 Task: Send an email with the signature Isla Howard with the subject Request for feedback on a community service project and the message I would like to request a meeting to discuss the project specifications. from softage.2@softage.net to softage.6@softage.net with an attached image file Google_Map_screenshot.jpg and move the email from Sent Items to the folder Halloween costumes
Action: Mouse pressed left at (644, 454)
Screenshot: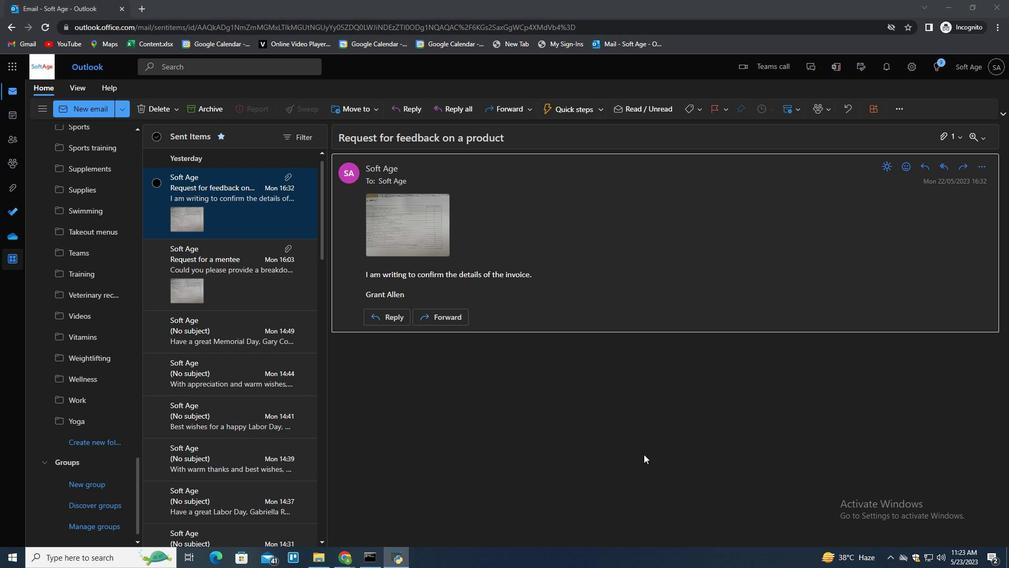 
Action: Key pressed n
Screenshot: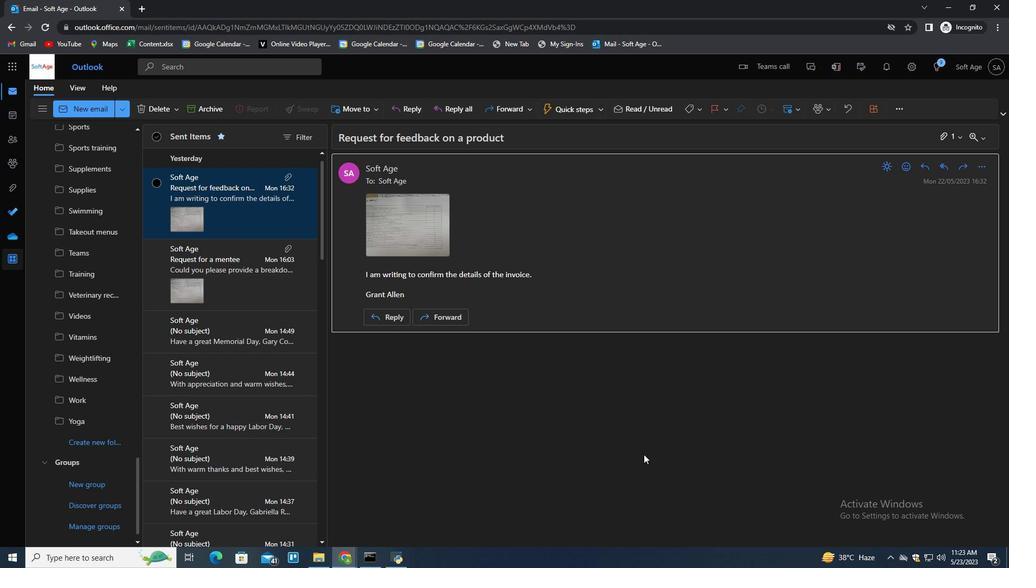 
Action: Mouse moved to (707, 110)
Screenshot: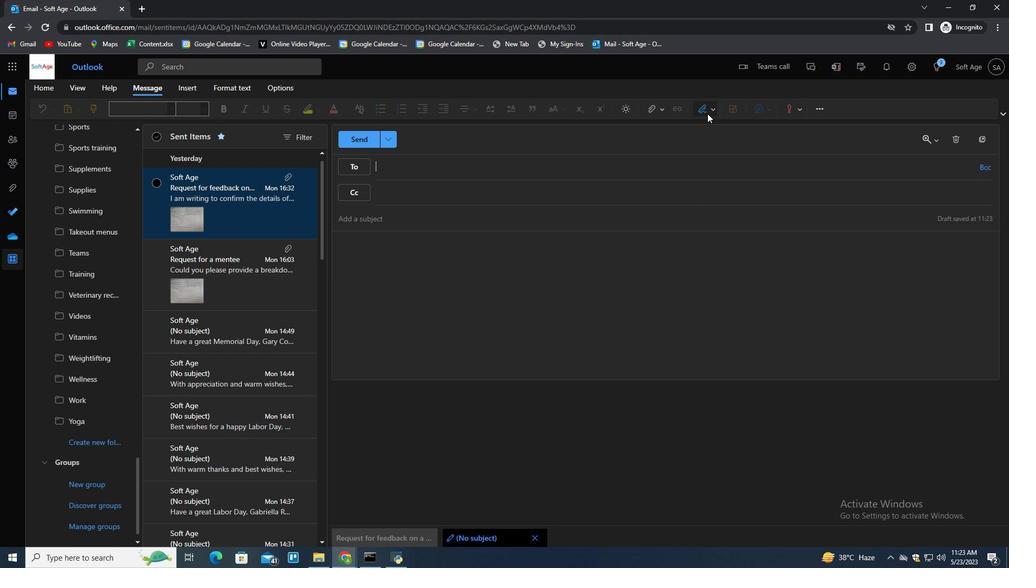 
Action: Mouse pressed left at (707, 110)
Screenshot: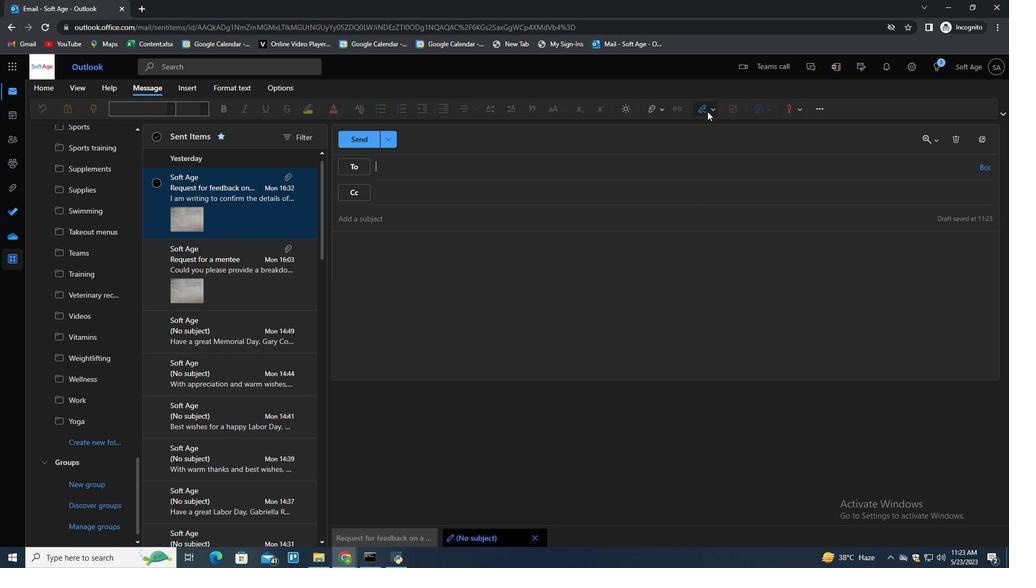 
Action: Mouse moved to (696, 146)
Screenshot: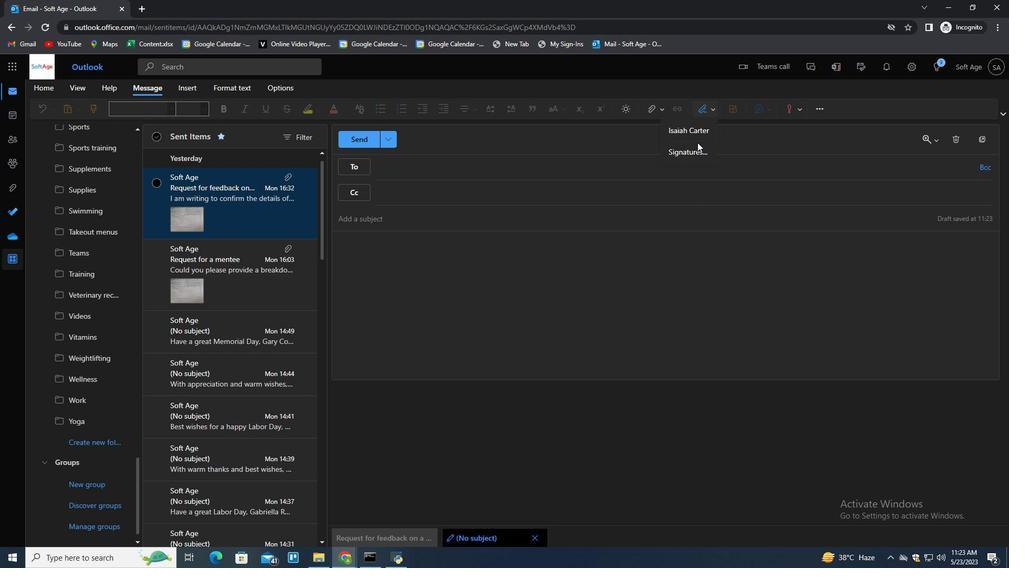 
Action: Mouse pressed left at (696, 146)
Screenshot: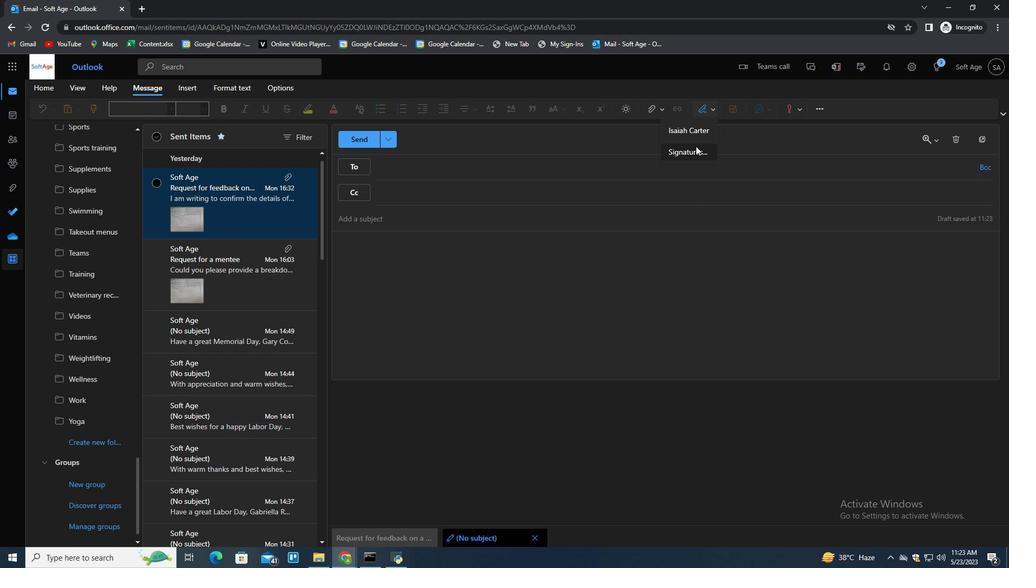 
Action: Mouse moved to (725, 188)
Screenshot: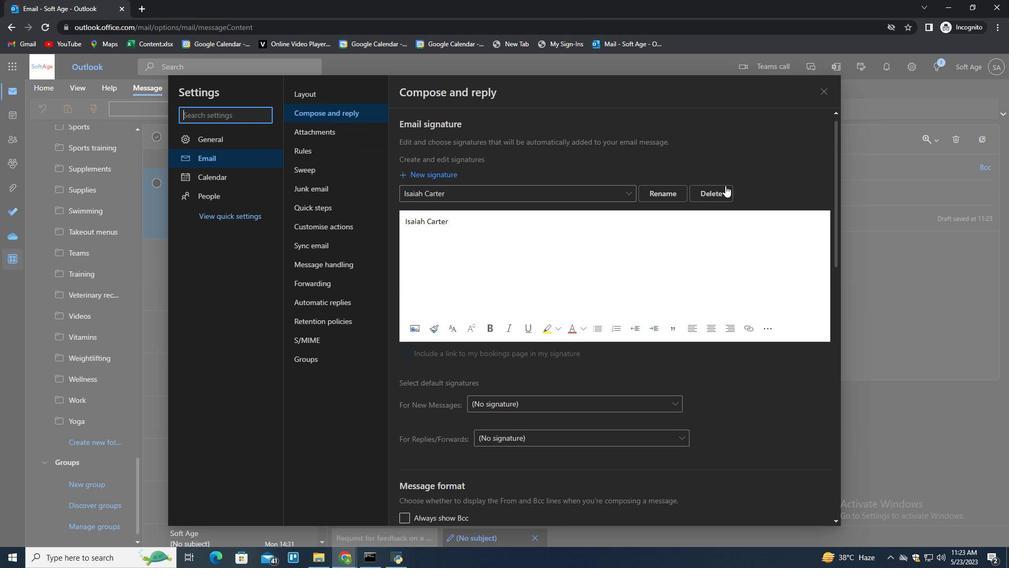 
Action: Mouse pressed left at (725, 188)
Screenshot: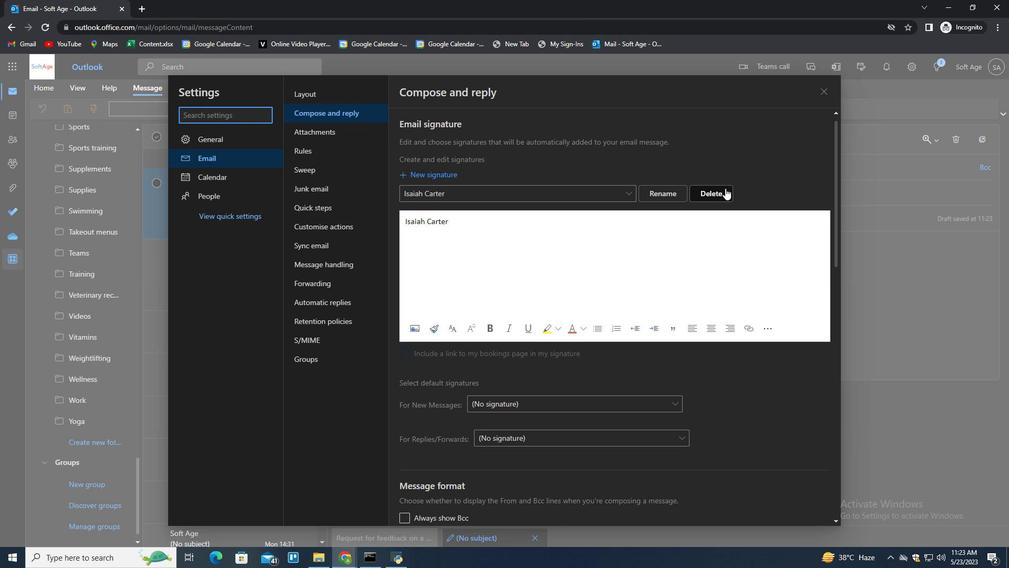 
Action: Mouse pressed left at (725, 188)
Screenshot: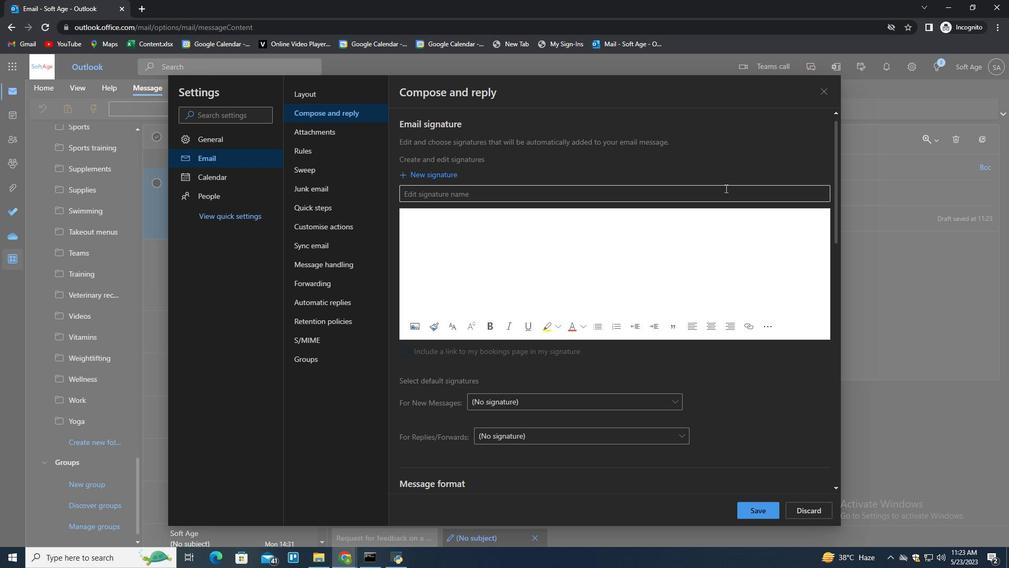 
Action: Key pressed <Key.shift>Isla<Key.space><Key.shift>Howard<Key.tab><Key.shift><Key.shift><Key.shift><Key.shift><Key.shift><Key.shift><Key.shift><Key.shift><Key.shift><Key.shift><Key.shift><Key.shift><Key.shift><Key.shift><Key.shift><Key.shift>Isal<Key.space><Key.backspace><Key.backspace><Key.backspace>la<Key.space><Key.shift>Howard
Screenshot: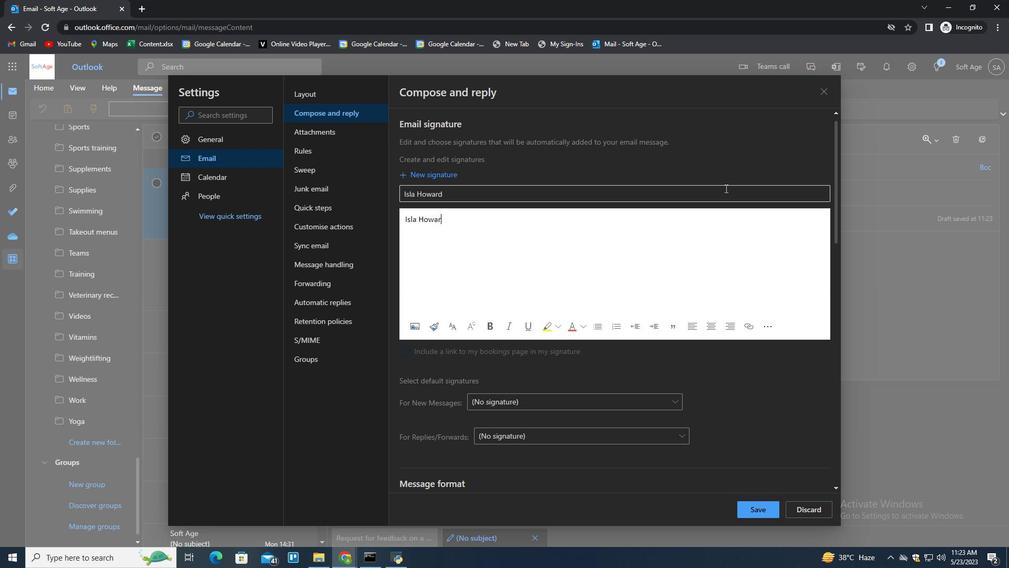 
Action: Mouse moved to (753, 508)
Screenshot: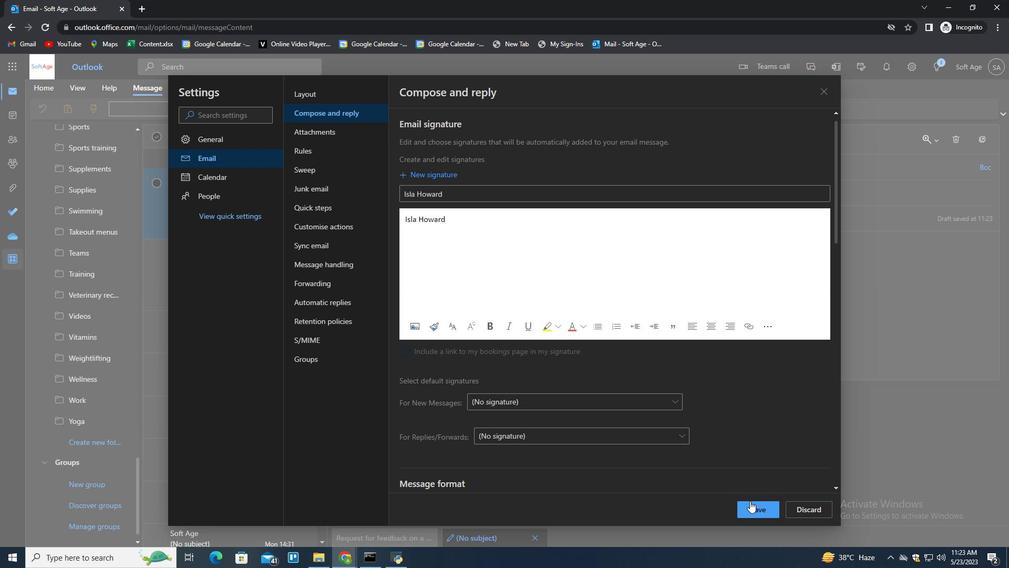 
Action: Mouse pressed left at (753, 508)
Screenshot: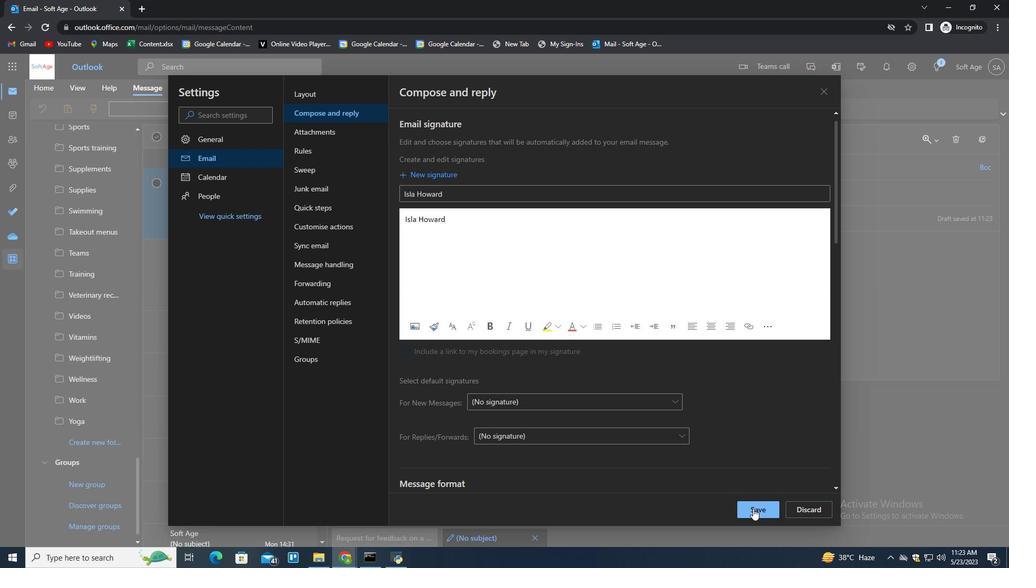 
Action: Mouse moved to (917, 291)
Screenshot: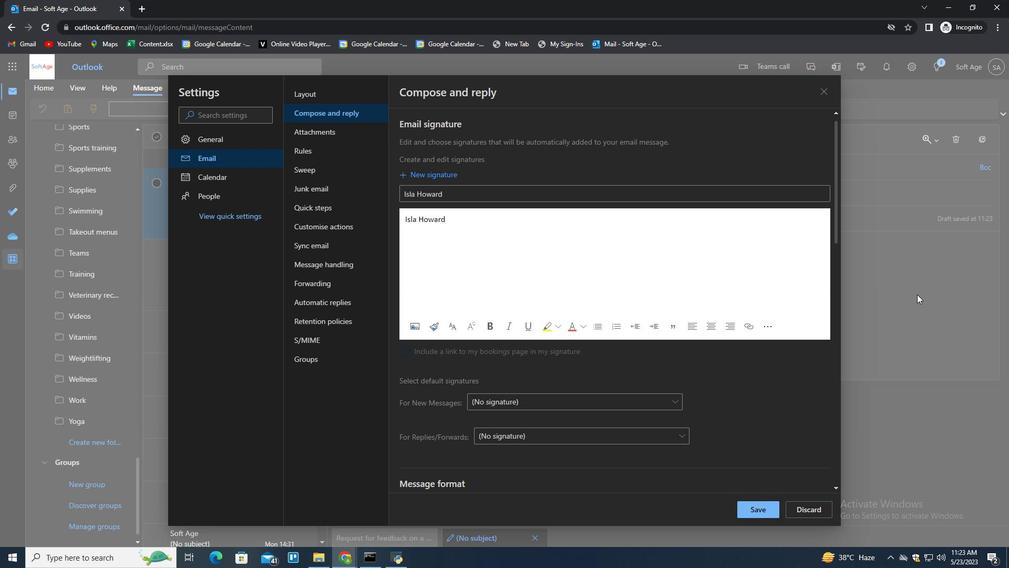 
Action: Mouse pressed left at (917, 291)
Screenshot: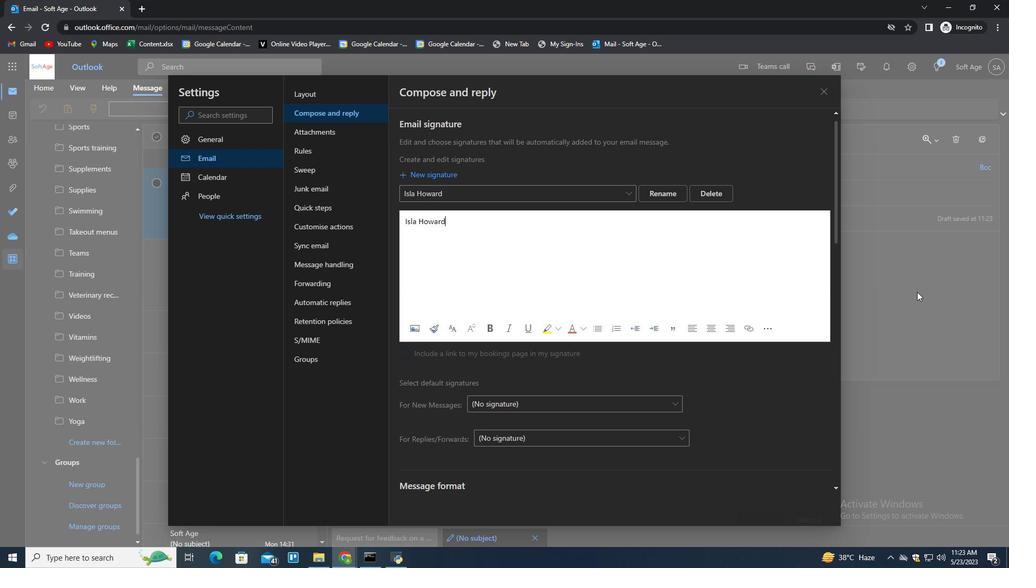 
Action: Mouse moved to (710, 110)
Screenshot: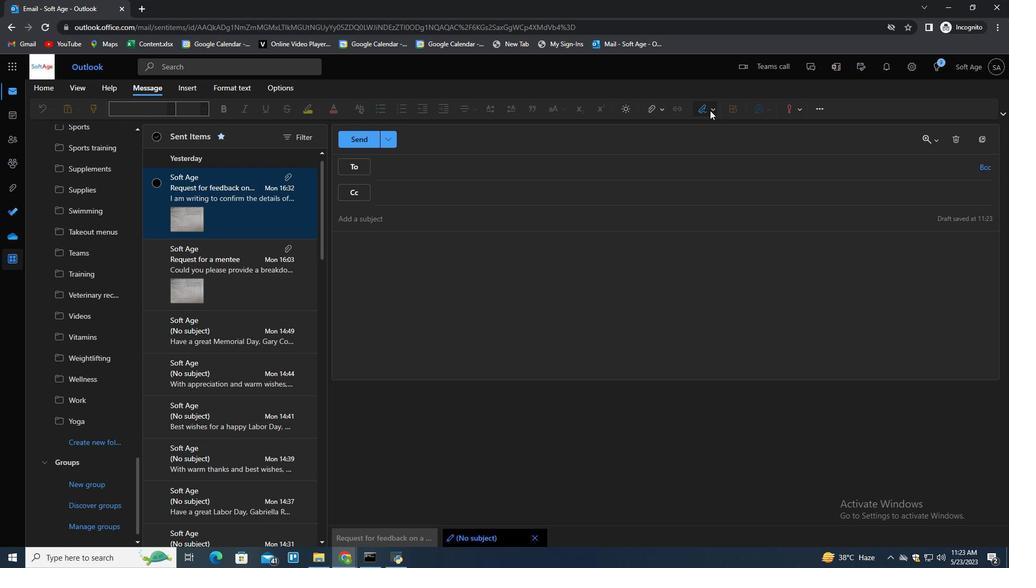 
Action: Mouse pressed left at (710, 110)
Screenshot: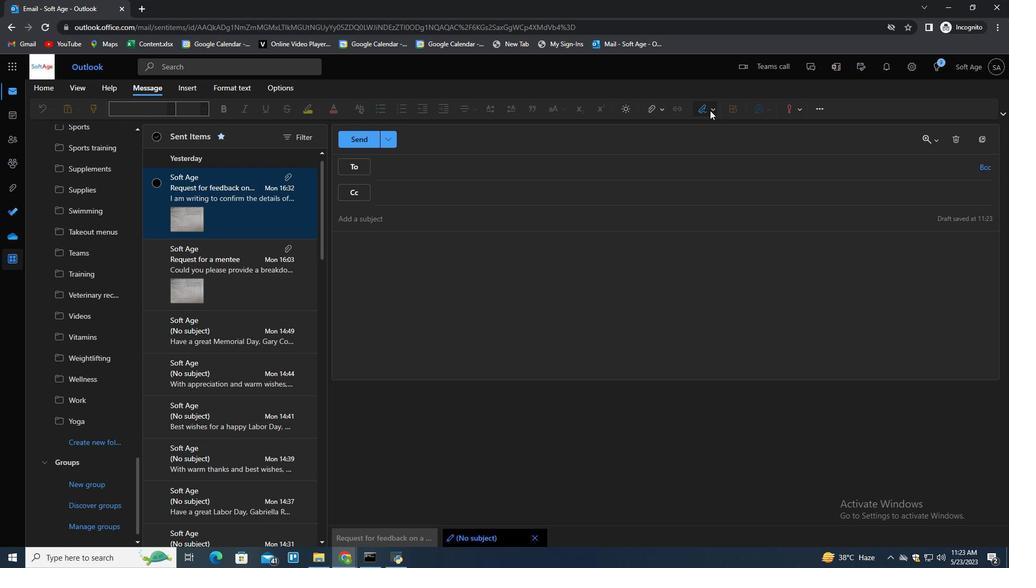 
Action: Mouse moved to (705, 133)
Screenshot: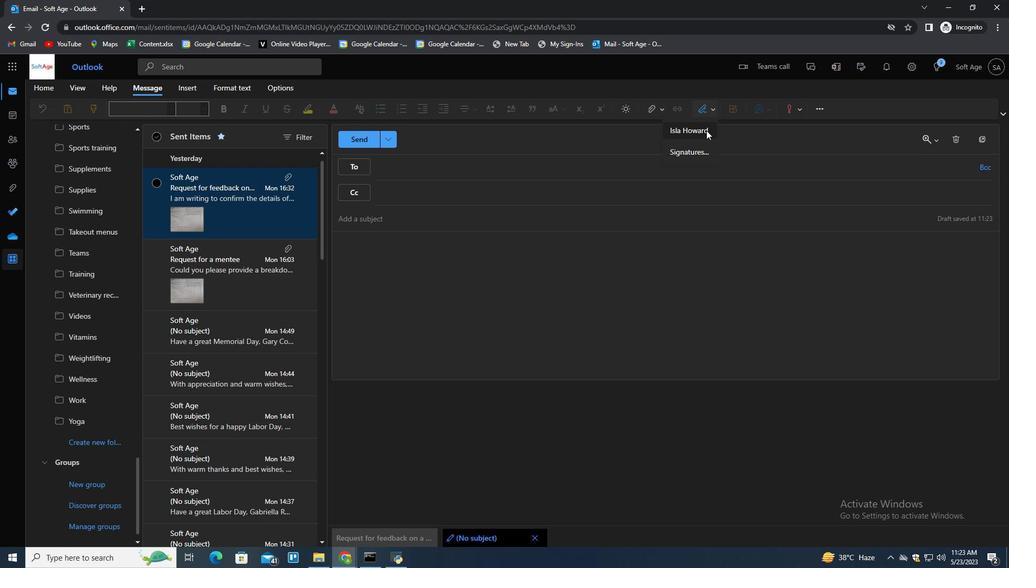 
Action: Mouse pressed left at (705, 133)
Screenshot: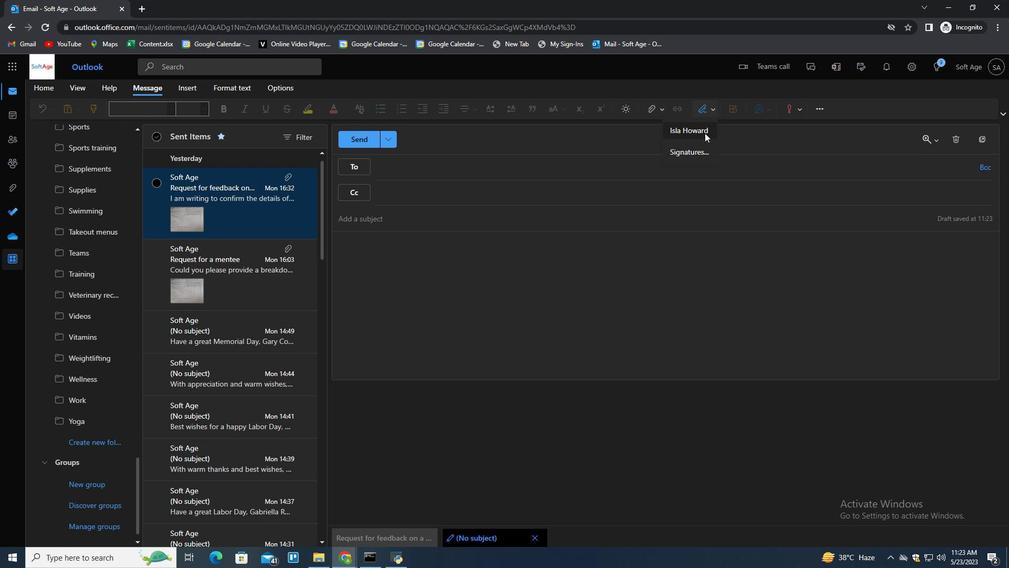 
Action: Mouse moved to (461, 211)
Screenshot: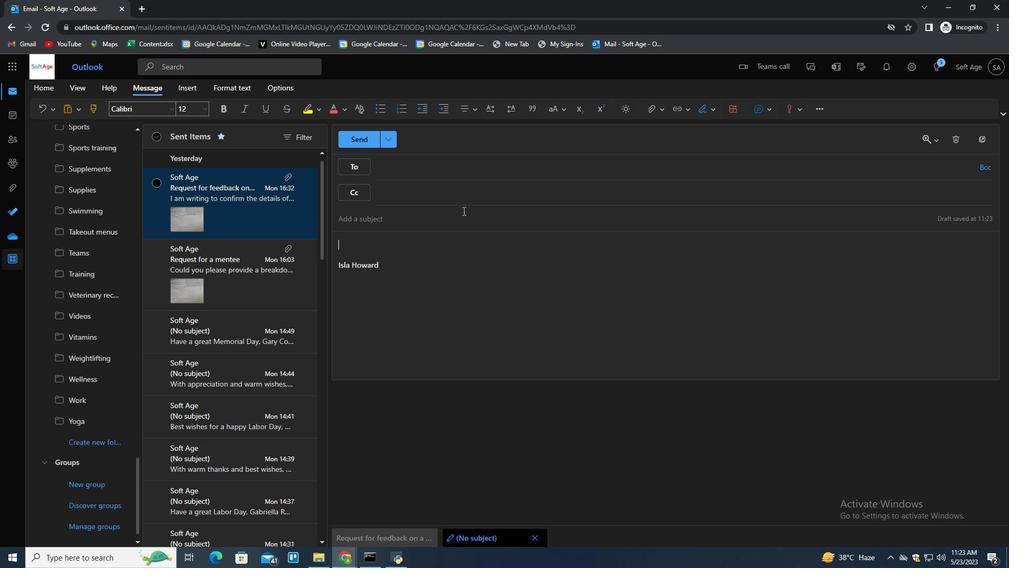 
Action: Mouse pressed left at (461, 211)
Screenshot: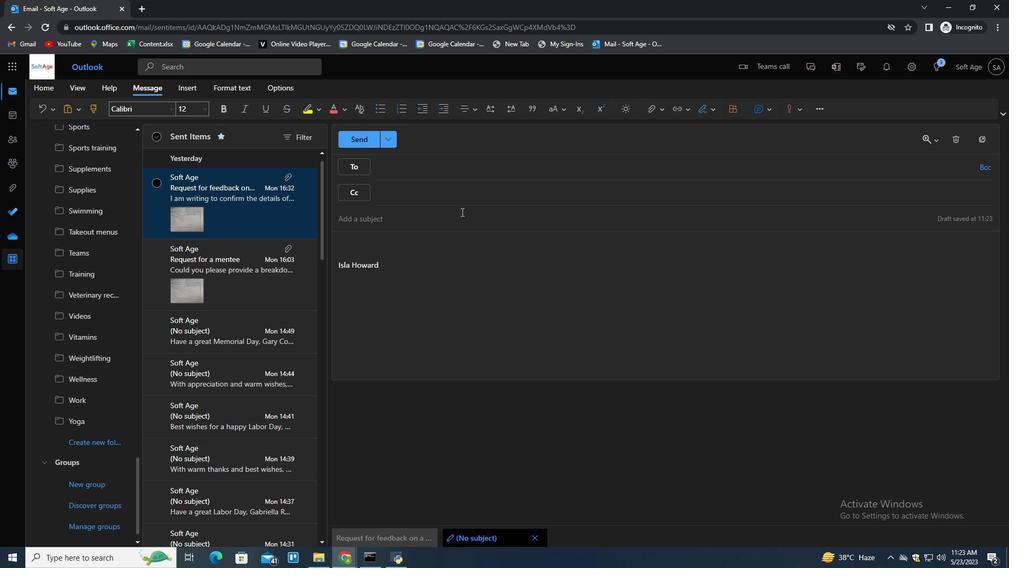 
Action: Key pressed <Key.shift>R
Screenshot: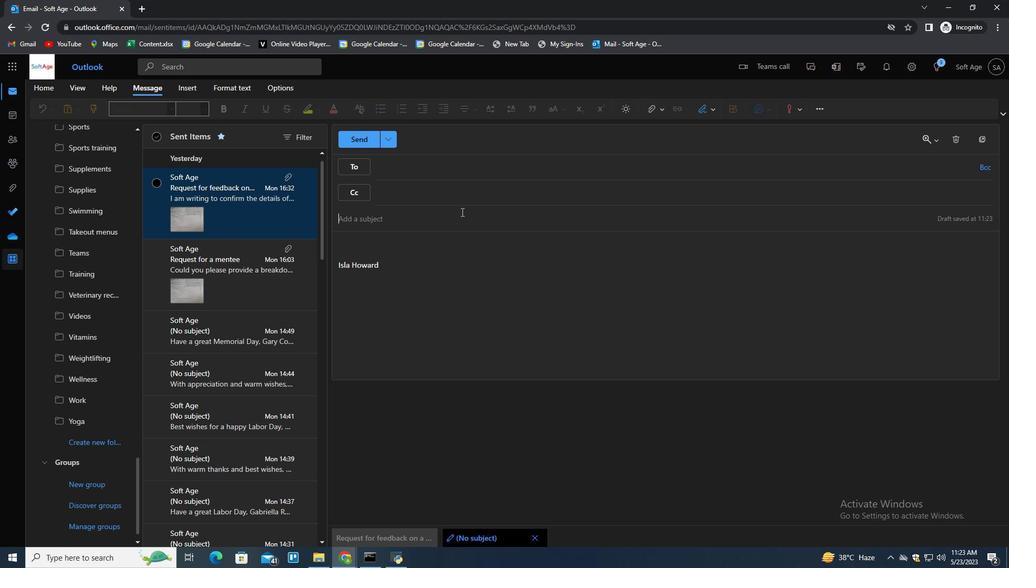 
Action: Mouse moved to (461, 211)
Screenshot: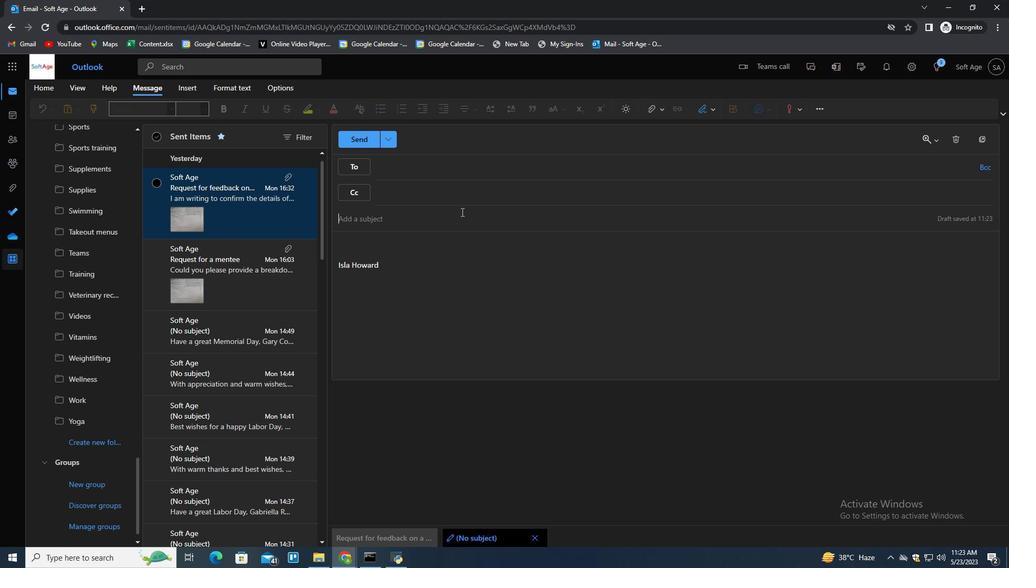 
Action: Key pressed eq
Screenshot: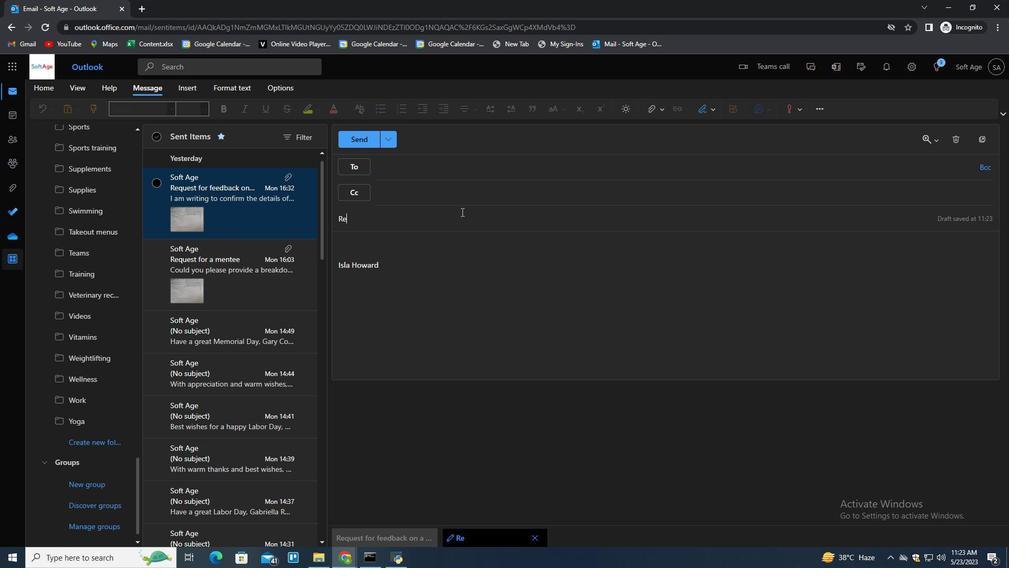 
Action: Mouse moved to (461, 211)
Screenshot: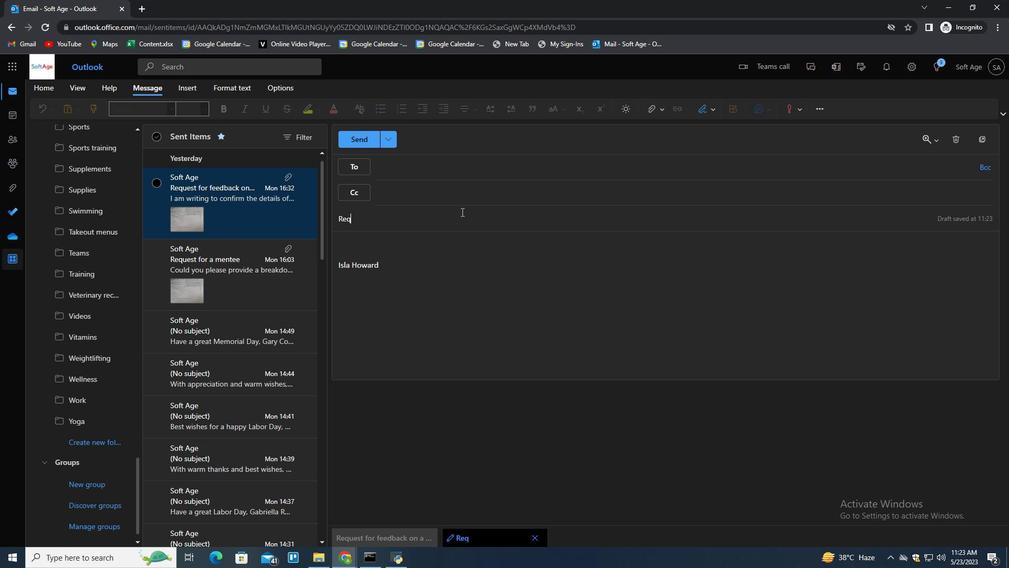 
Action: Key pressed uest<Key.space>for<Key.space>feedback<Key.space>on<Key.space>a<Key.space>comu<Key.backspace>munity<Key.space>ser<Key.backspace>rvice<Key.space>project<Key.tab><Key.shift>T<Key.backspace><Key.shift><Key.shift><Key.shift>I<Key.space>would<Key.space>like<Key.space>to<Key.space>request<Key.space>a<Key.space>meeting<Key.space>ato<Key.backspace><Key.backspace>t<Key.backspace><Key.backspace>to<Key.space>discuss<Key.space>the<Key.space>project<Key.space>specifia<Key.backspace>cations.
Screenshot: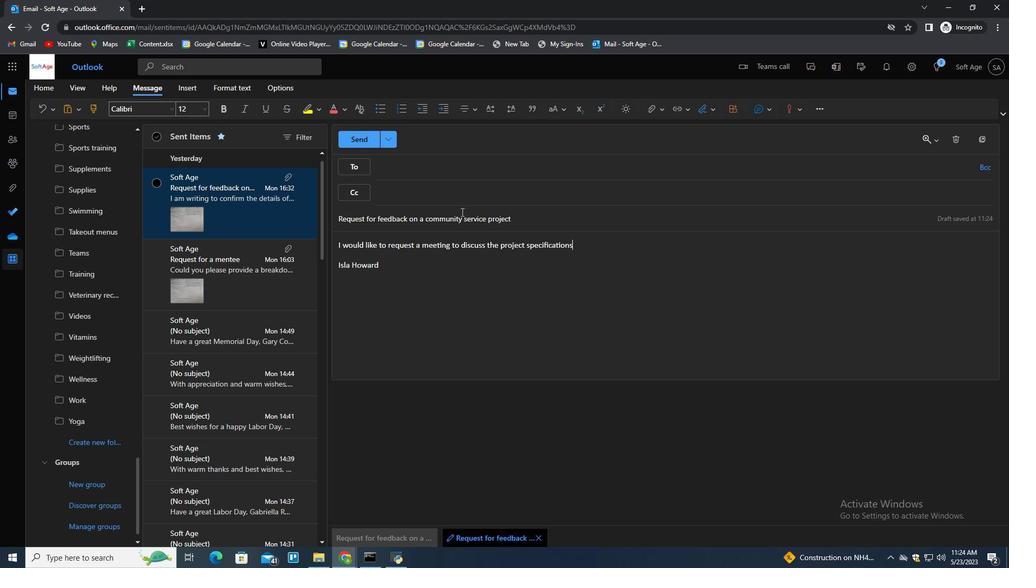 
Action: Mouse moved to (424, 166)
Screenshot: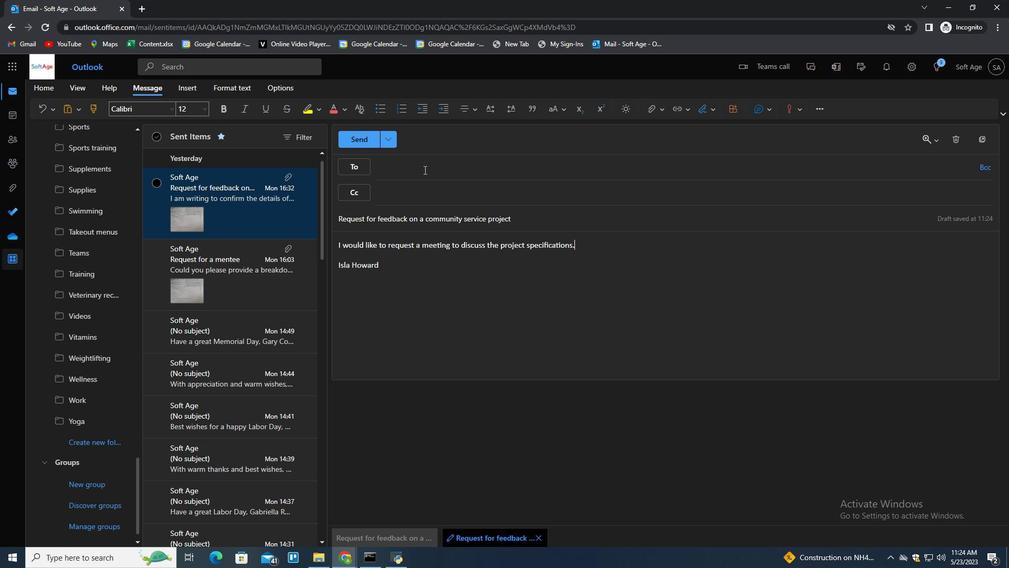 
Action: Mouse pressed left at (424, 166)
Screenshot: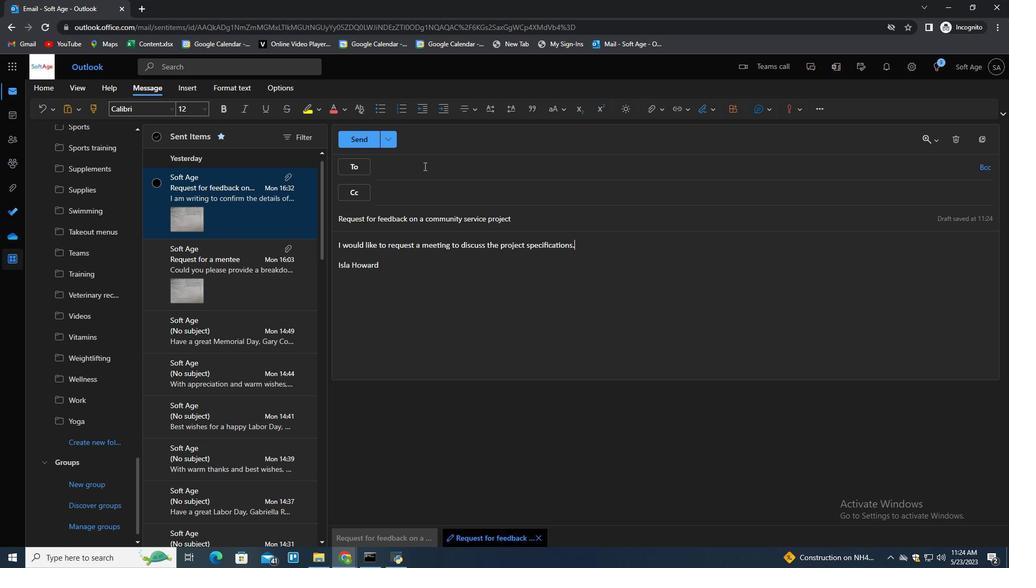 
Action: Key pressed softage.6<Key.shift>@soa<Key.backspace>ftage.mnet<Key.backspace><Key.backspace><Key.backspace><Key.backspace>net<Key.enter>
Screenshot: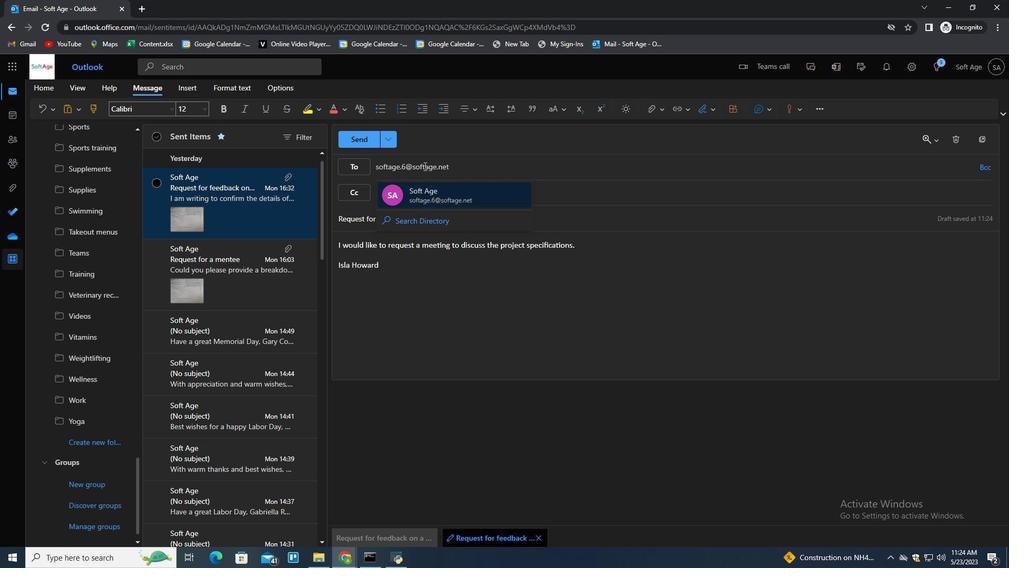 
Action: Mouse moved to (656, 106)
Screenshot: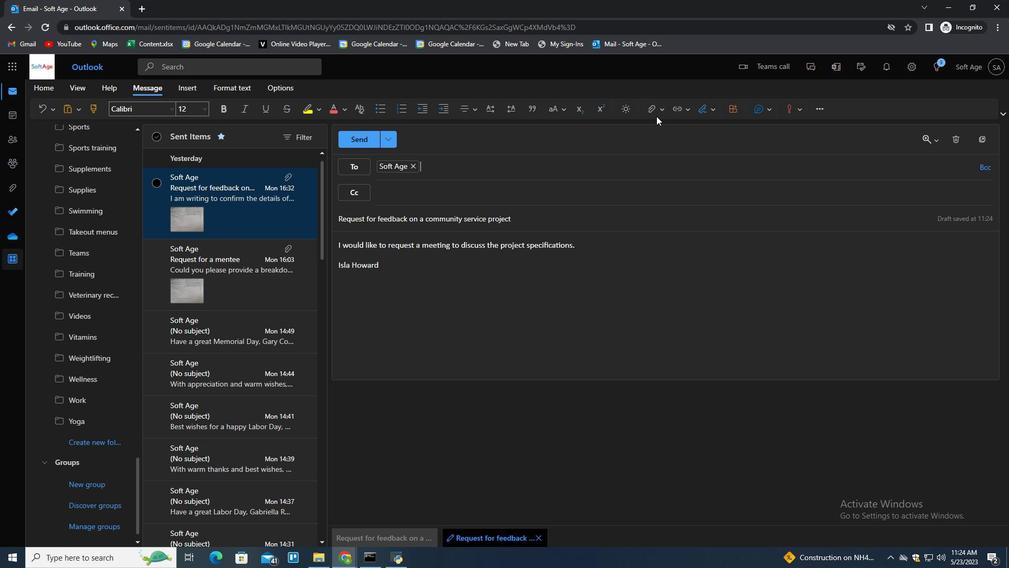 
Action: Mouse pressed left at (656, 106)
Screenshot: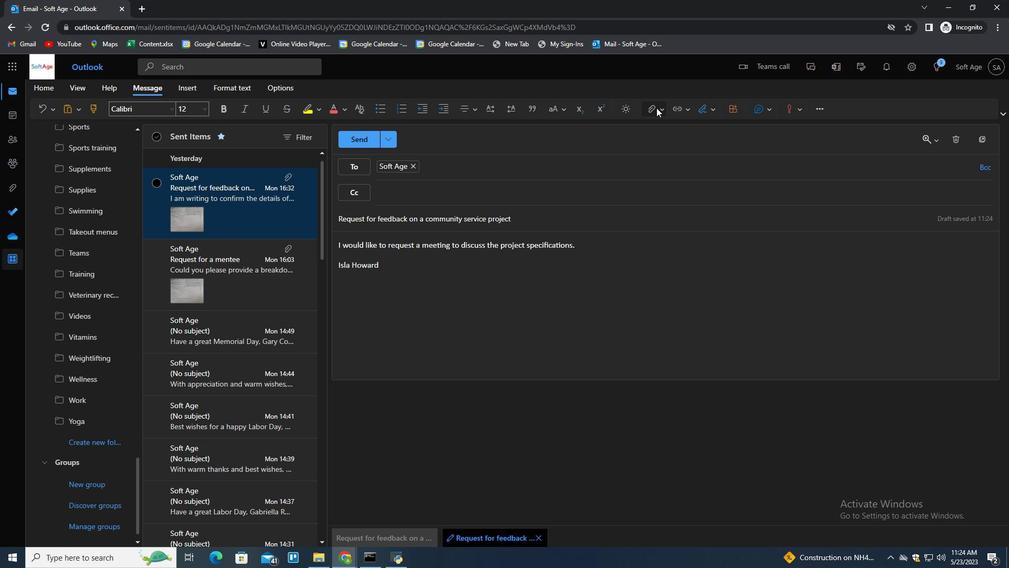 
Action: Mouse moved to (601, 130)
Screenshot: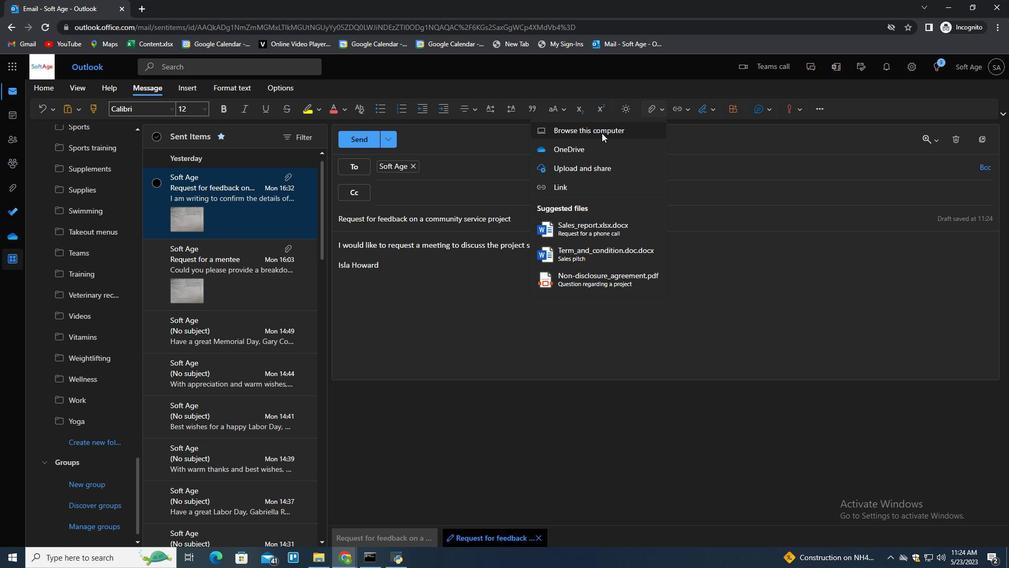 
Action: Mouse pressed left at (601, 130)
Screenshot: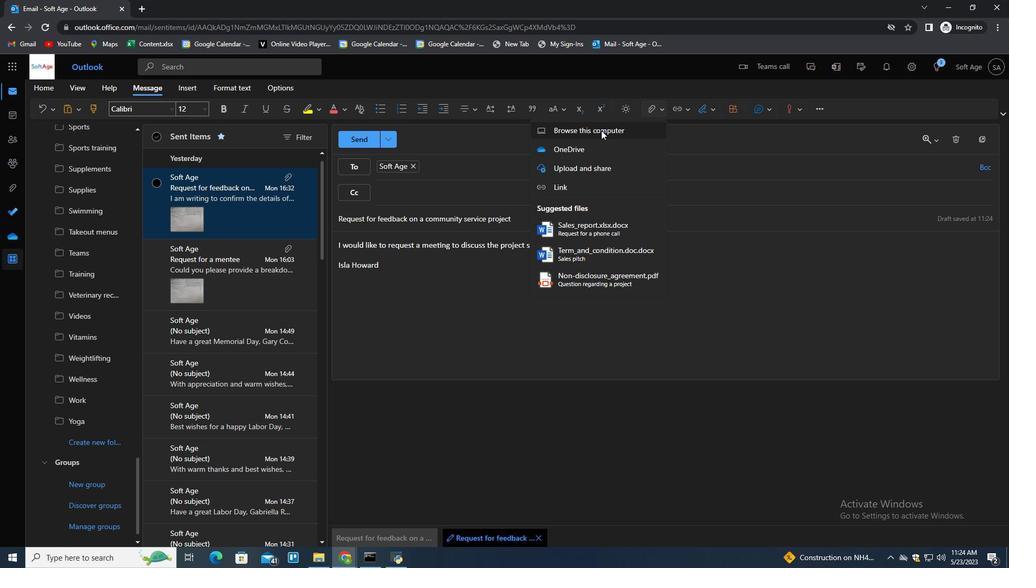 
Action: Mouse moved to (176, 173)
Screenshot: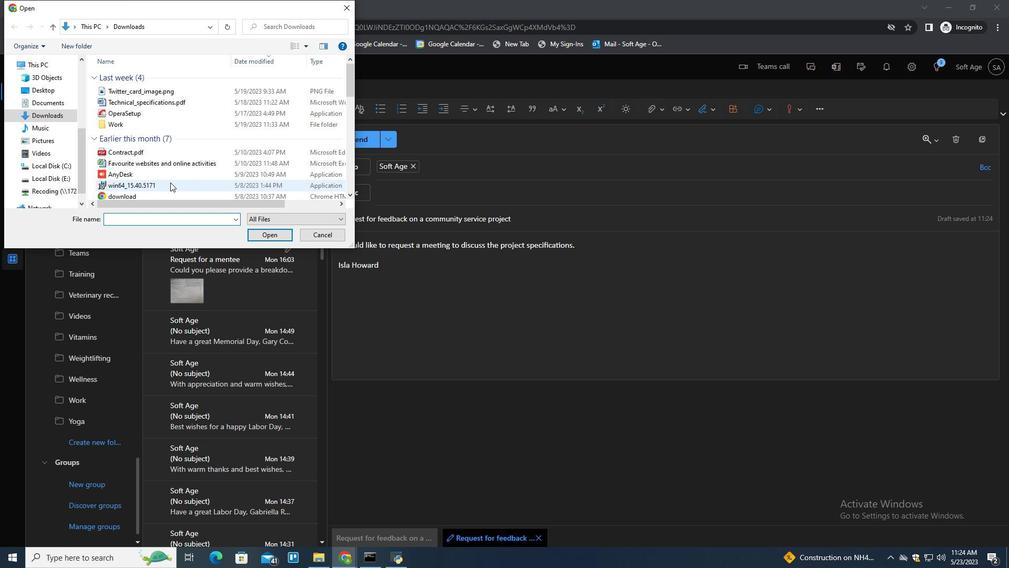 
Action: Mouse scrolled (176, 172) with delta (0, 0)
Screenshot: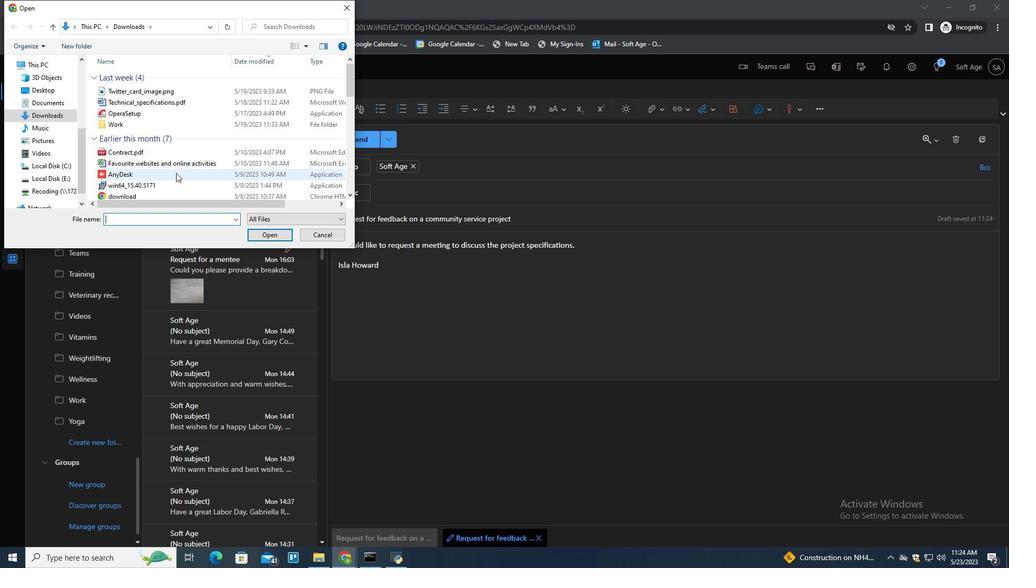 
Action: Mouse scrolled (176, 172) with delta (0, 0)
Screenshot: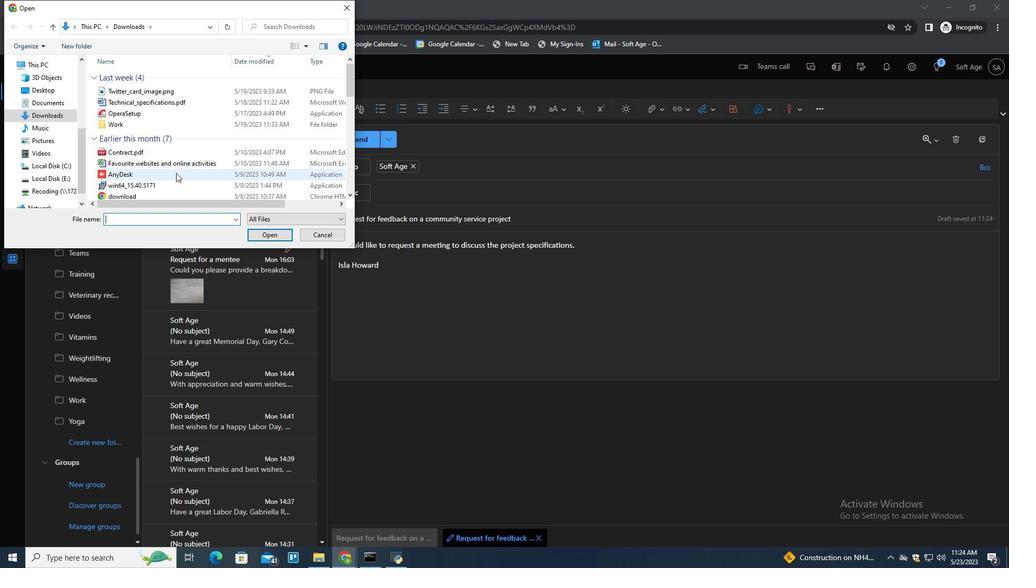 
Action: Mouse scrolled (176, 172) with delta (0, 0)
Screenshot: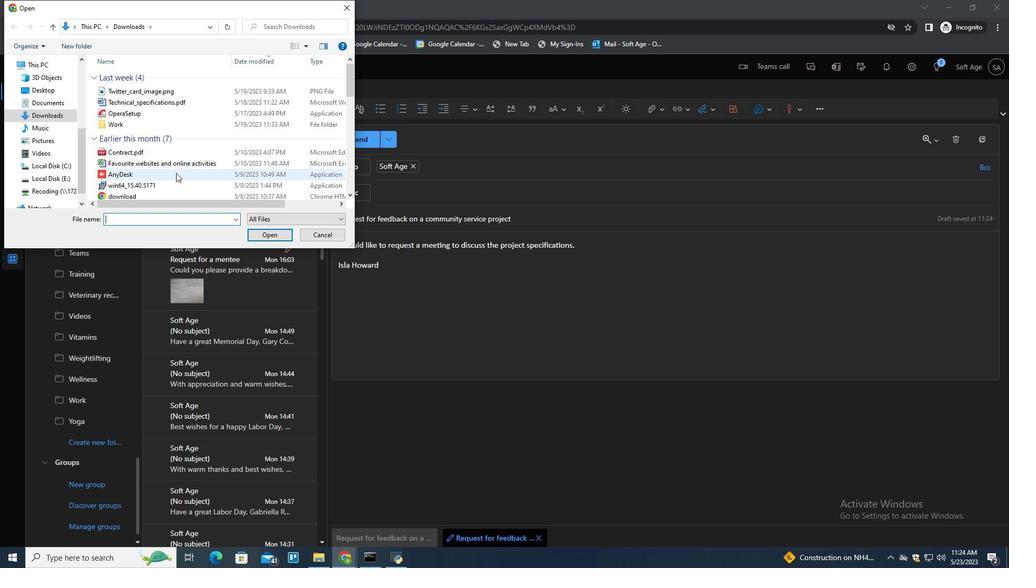 
Action: Mouse scrolled (176, 172) with delta (0, 0)
Screenshot: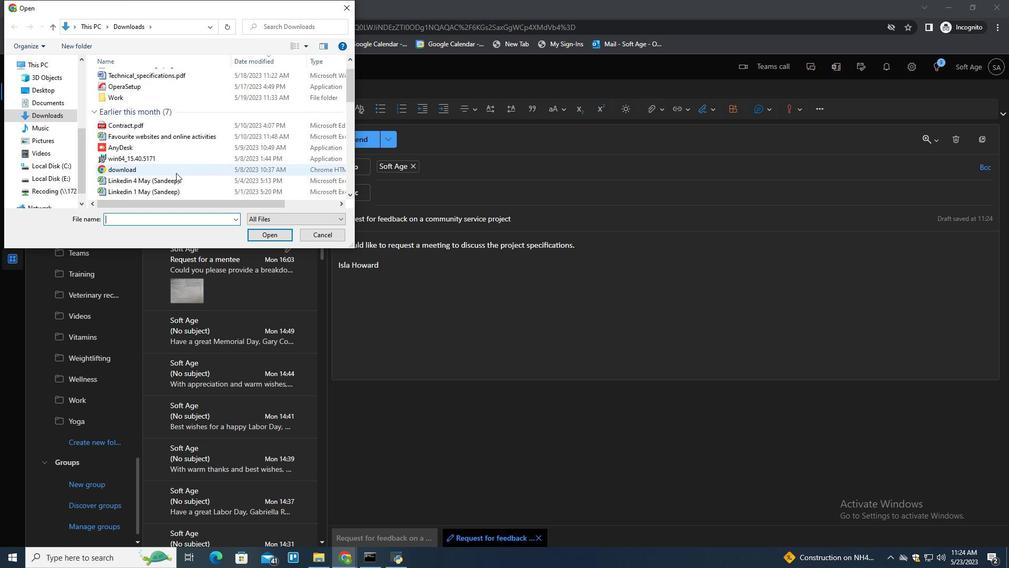 
Action: Mouse scrolled (176, 172) with delta (0, 0)
Screenshot: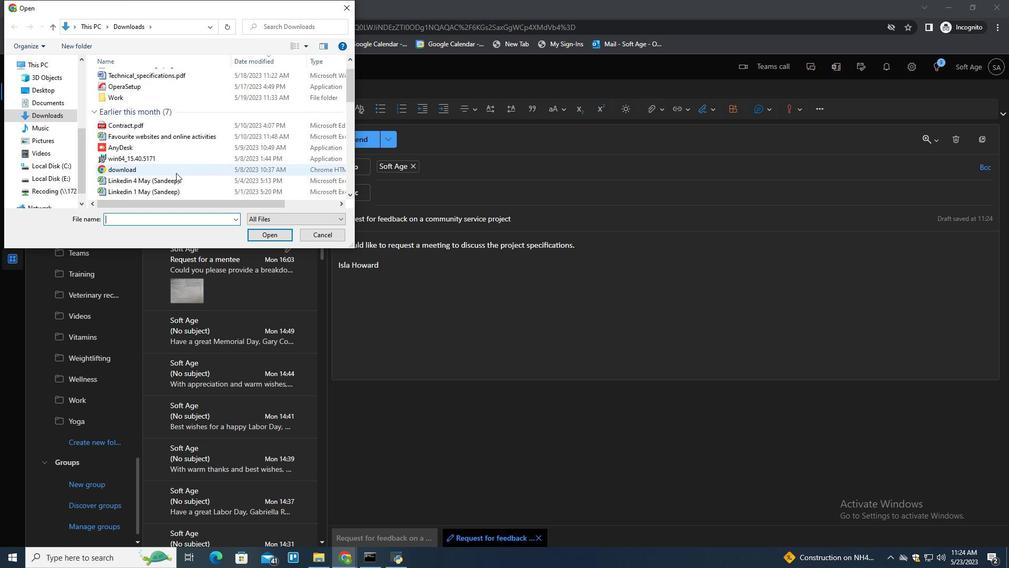 
Action: Mouse scrolled (176, 172) with delta (0, 0)
Screenshot: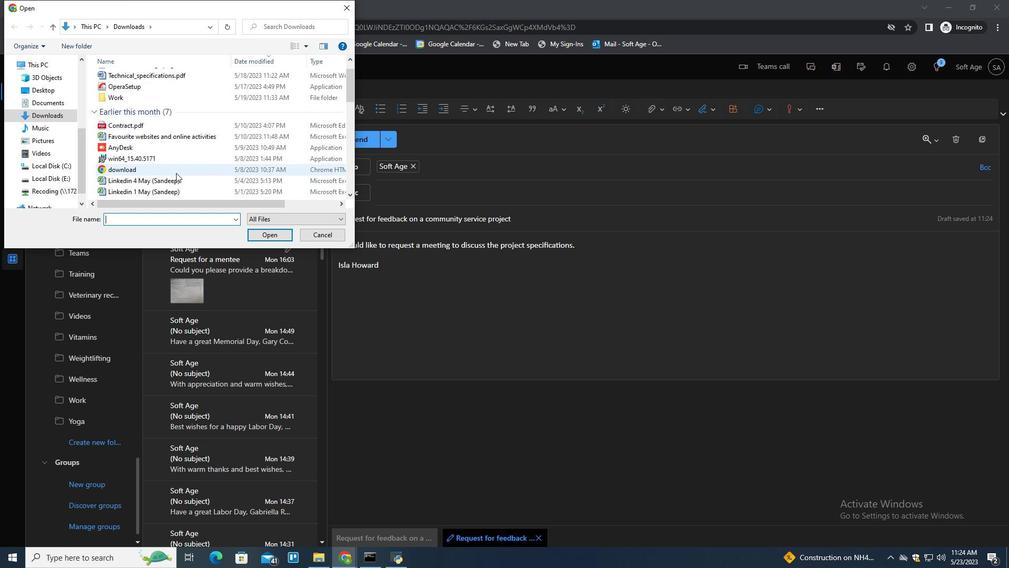
Action: Mouse scrolled (176, 172) with delta (0, 0)
Screenshot: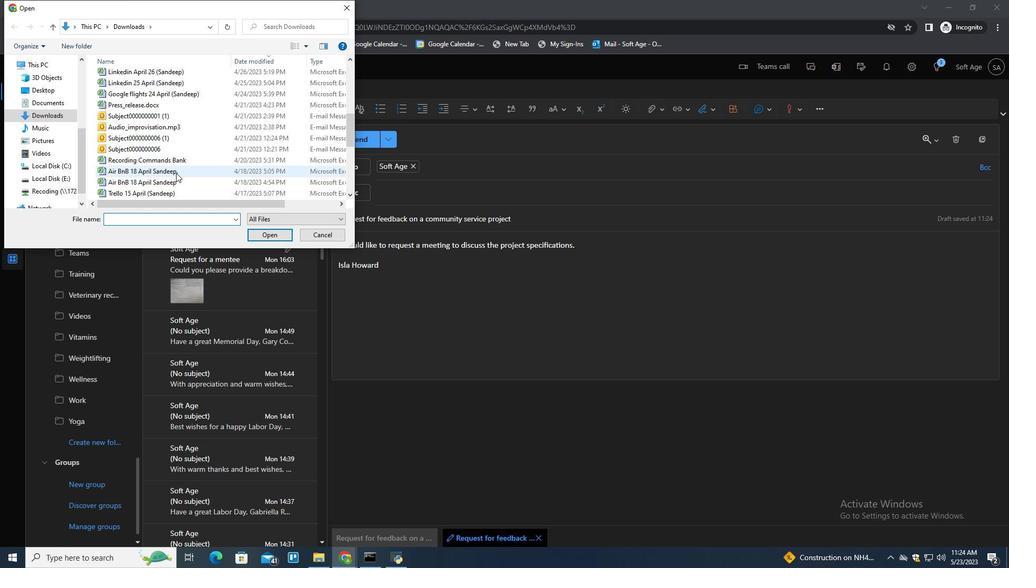 
Action: Mouse scrolled (176, 172) with delta (0, 0)
Screenshot: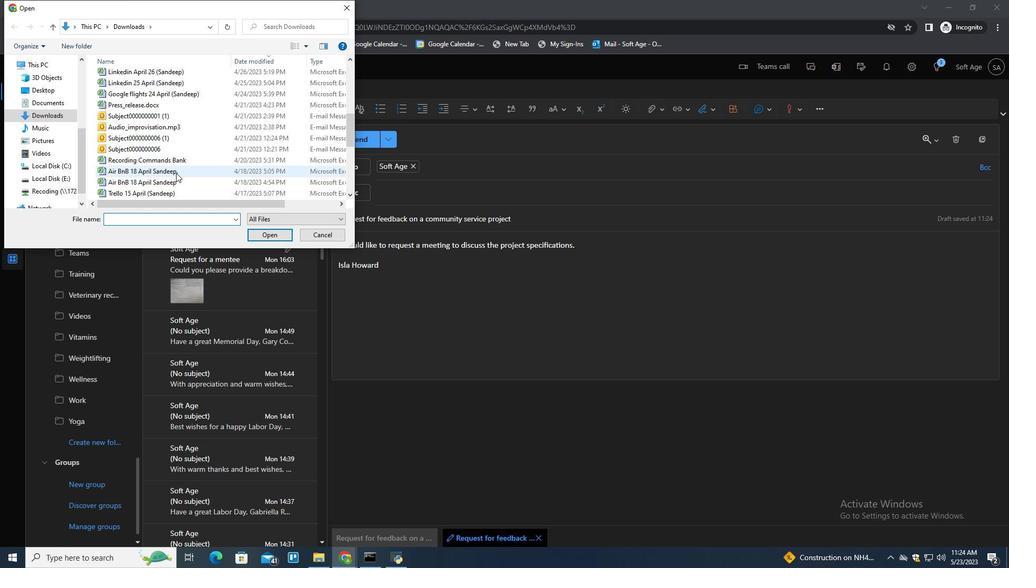 
Action: Mouse scrolled (176, 172) with delta (0, 0)
Screenshot: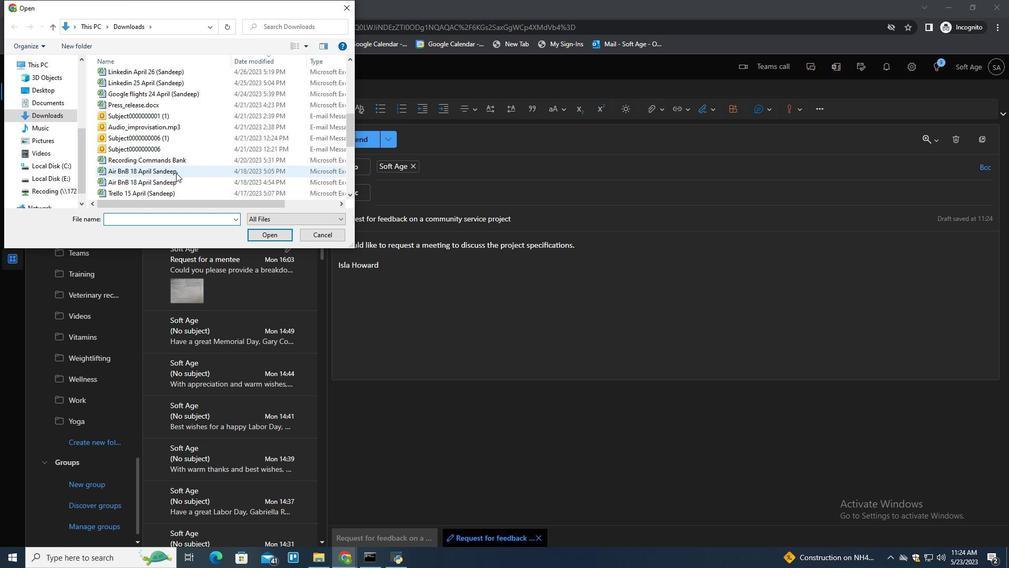 
Action: Mouse scrolled (176, 172) with delta (0, 0)
Screenshot: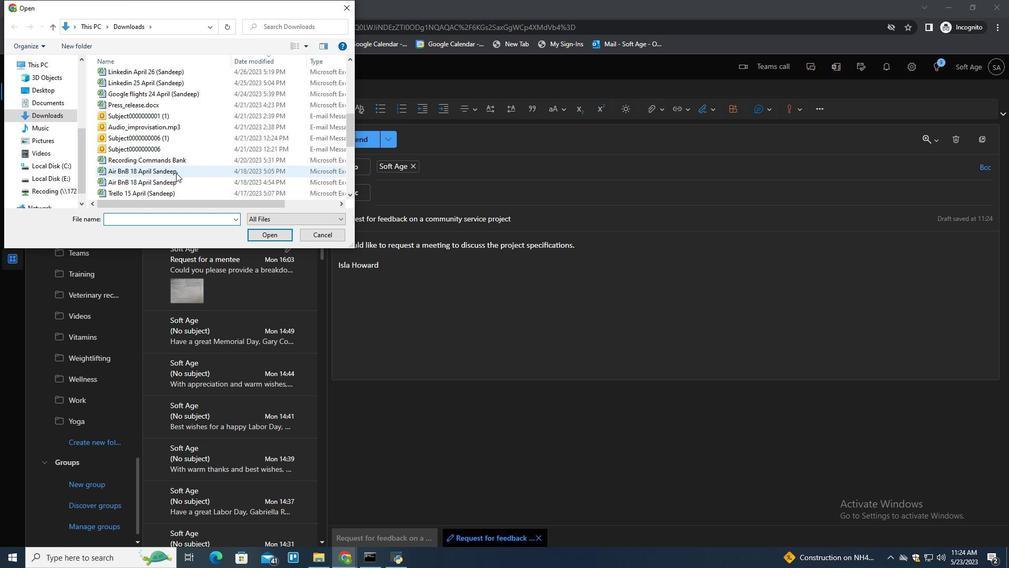 
Action: Mouse scrolled (176, 172) with delta (0, 0)
Screenshot: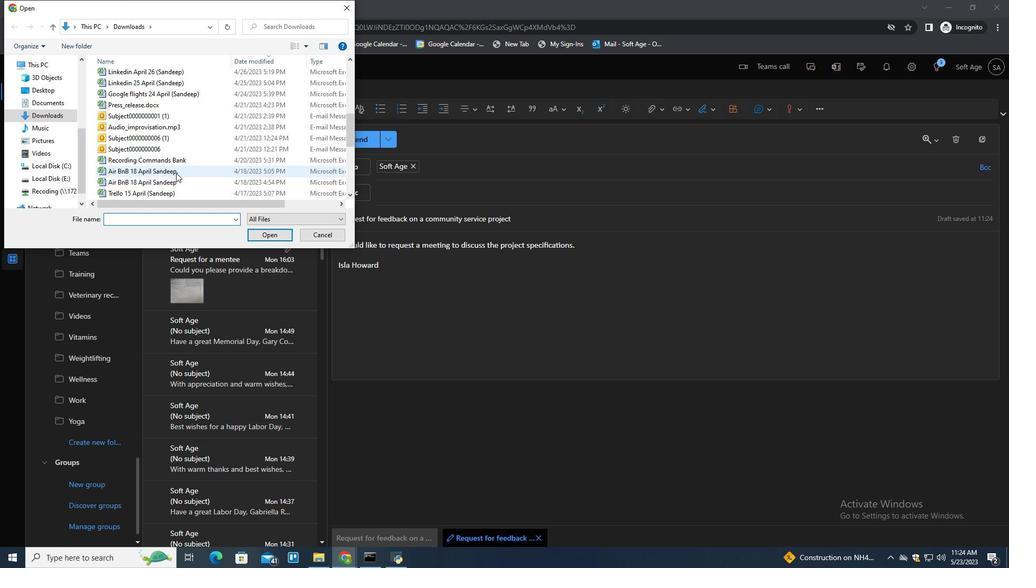 
Action: Mouse scrolled (176, 172) with delta (0, 0)
Screenshot: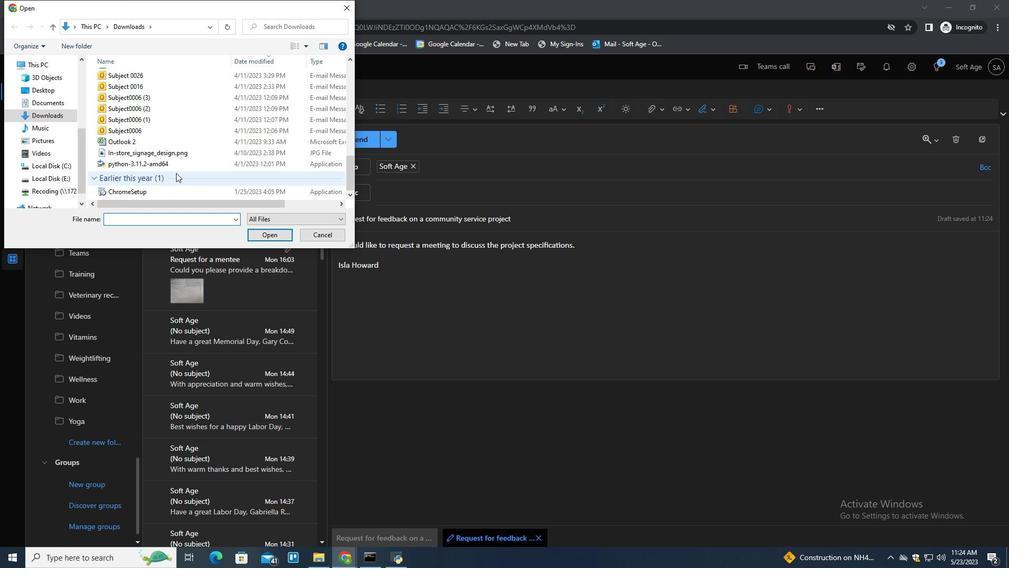 
Action: Mouse scrolled (176, 172) with delta (0, 0)
Screenshot: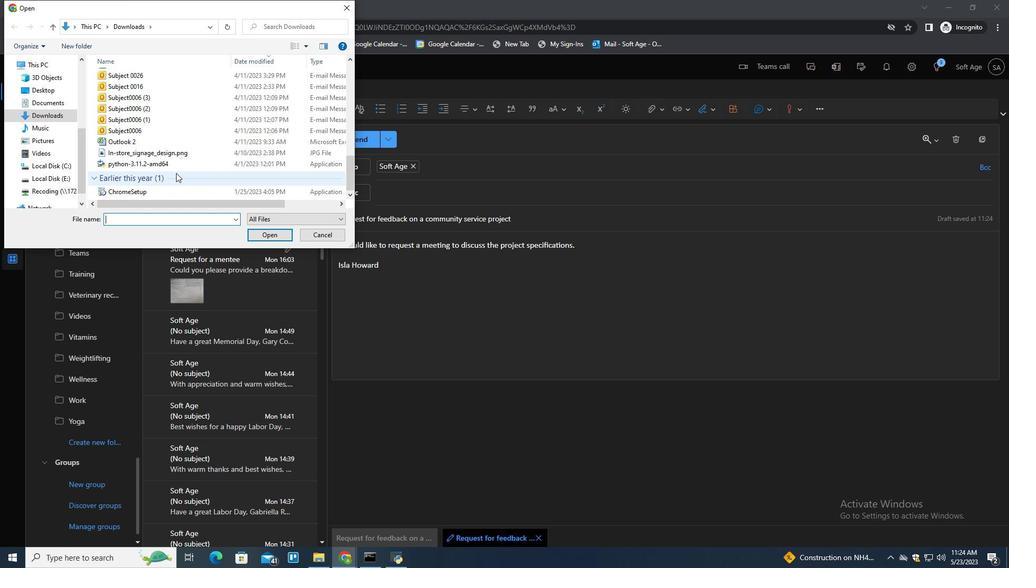 
Action: Mouse scrolled (176, 172) with delta (0, 0)
Screenshot: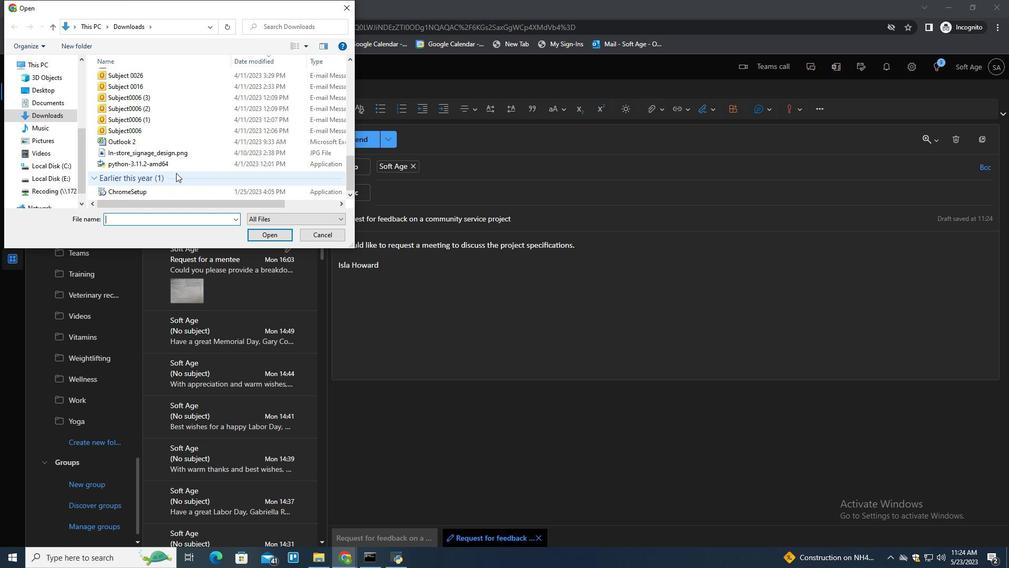 
Action: Mouse scrolled (176, 172) with delta (0, 0)
Screenshot: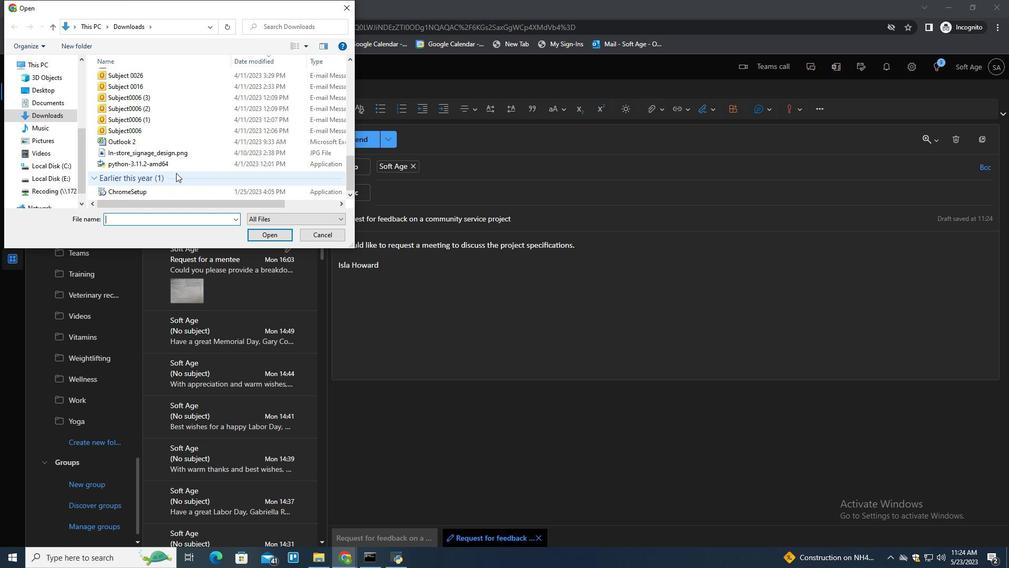 
Action: Mouse scrolled (176, 172) with delta (0, 0)
Screenshot: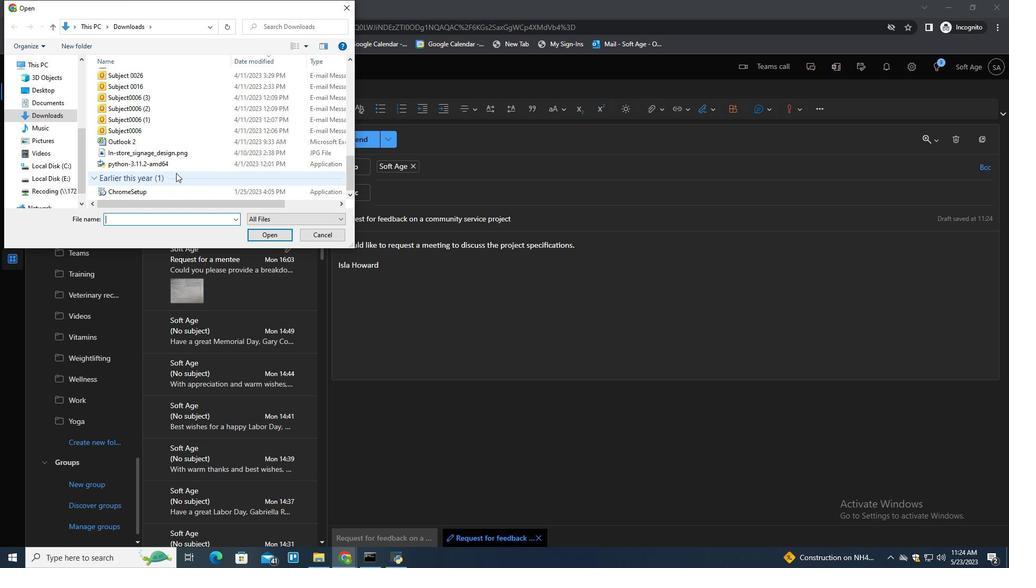 
Action: Mouse moved to (199, 152)
Screenshot: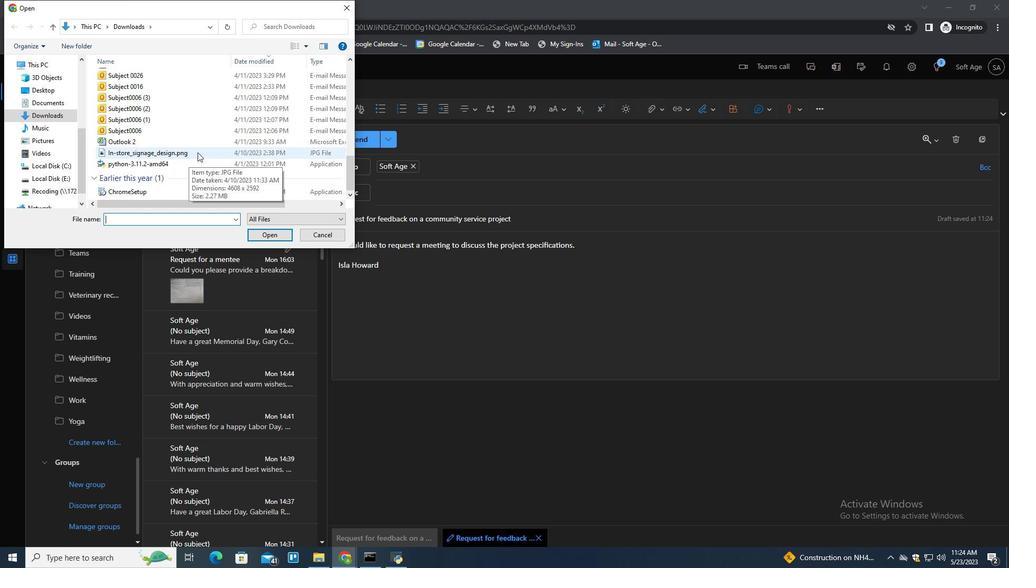
Action: Mouse pressed left at (199, 152)
Screenshot: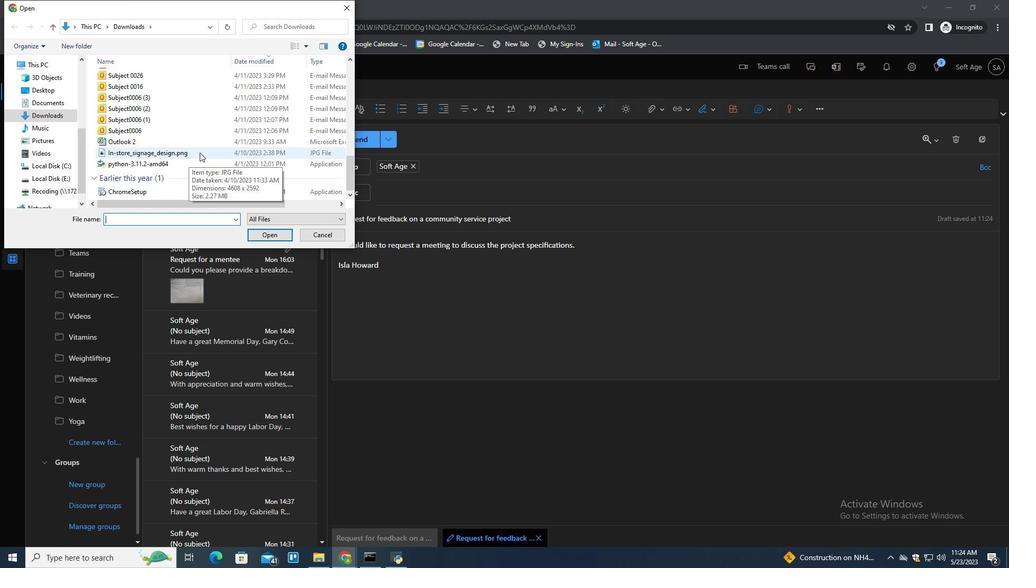 
Action: Key pressed <Key.f2><Key.shift>Google<Key.shift>+_<Key.backspace><Key.backspace><Key.shift>_<Key.shift>Map<Key.shift>_screenshot.jpg
Screenshot: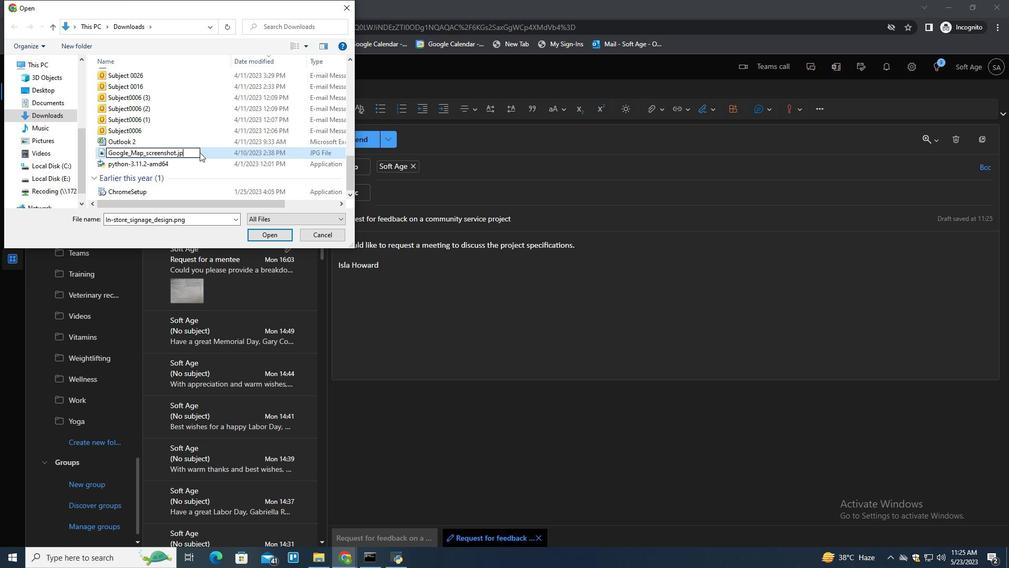 
Action: Mouse moved to (216, 151)
Screenshot: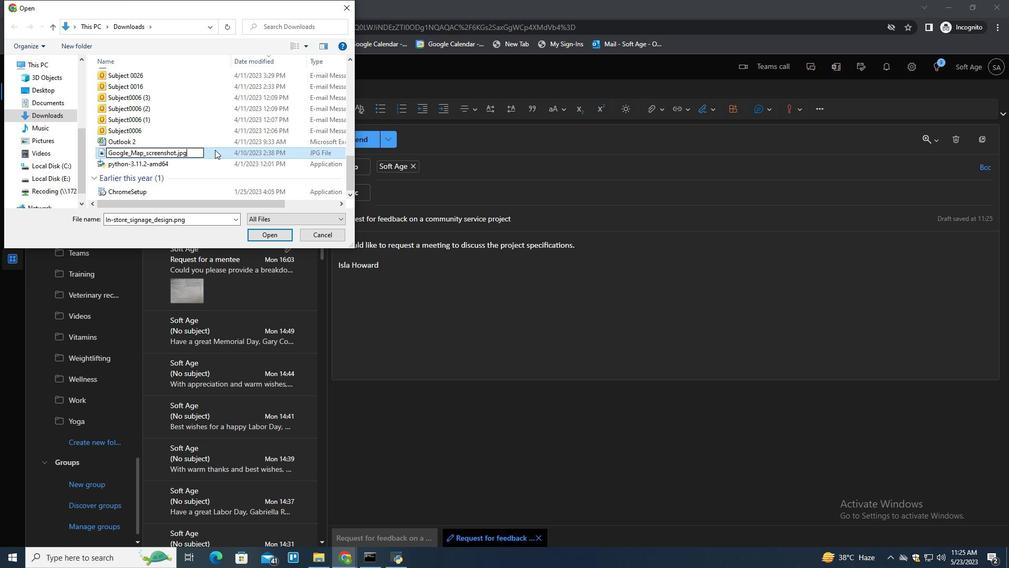 
Action: Mouse pressed left at (216, 151)
Screenshot: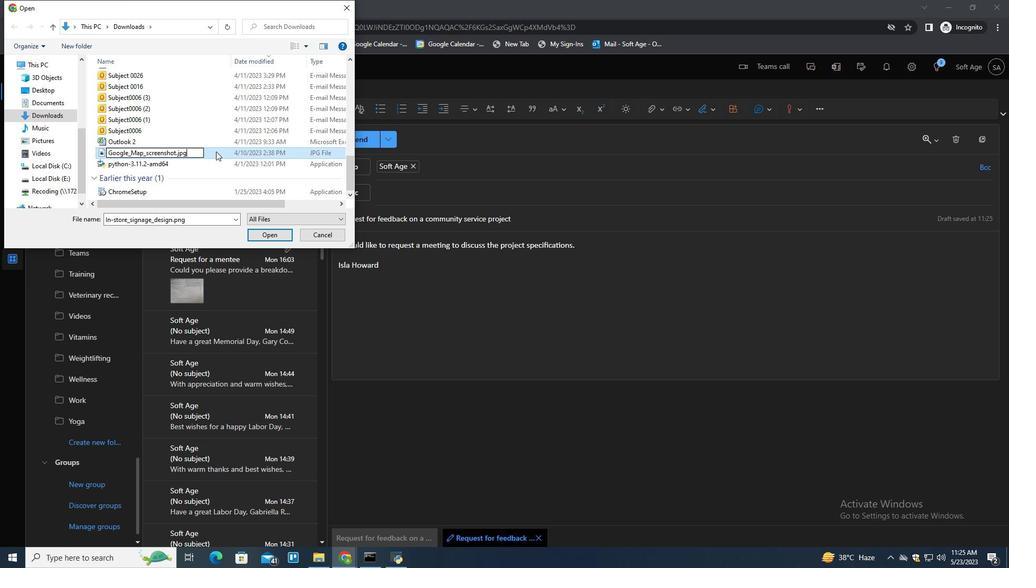 
Action: Mouse moved to (263, 234)
Screenshot: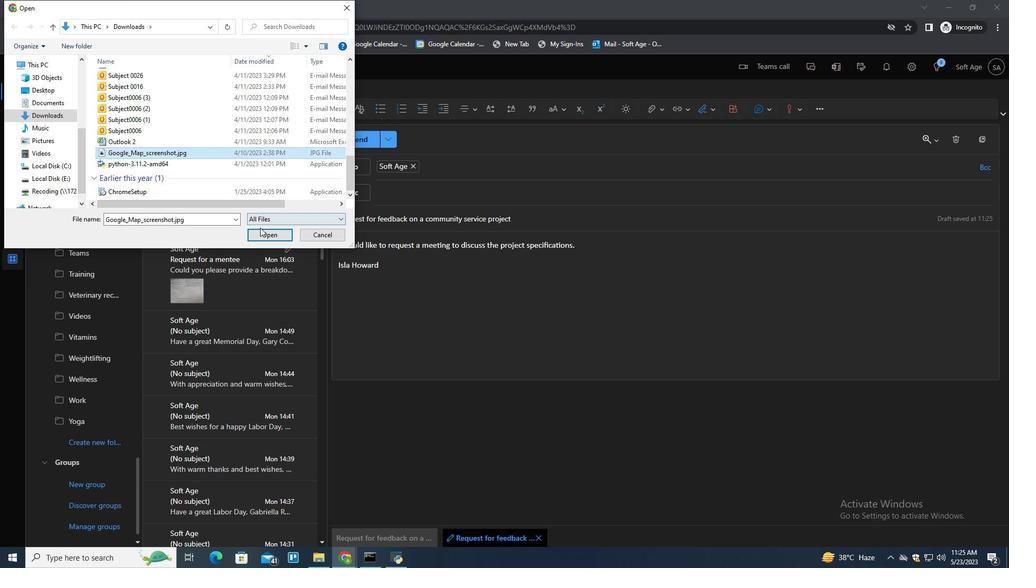 
Action: Mouse pressed left at (263, 234)
Screenshot: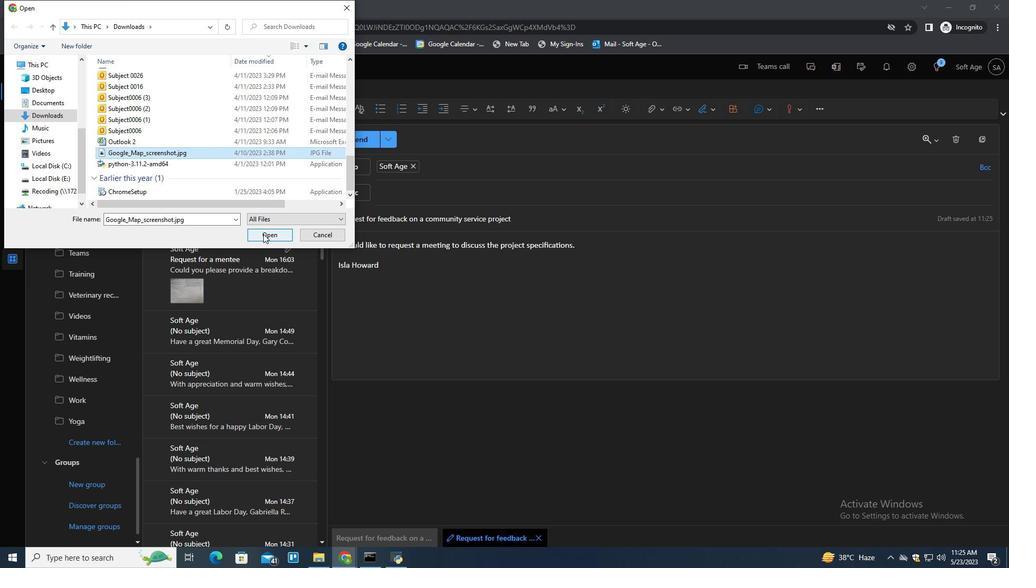 
Action: Mouse moved to (456, 332)
Screenshot: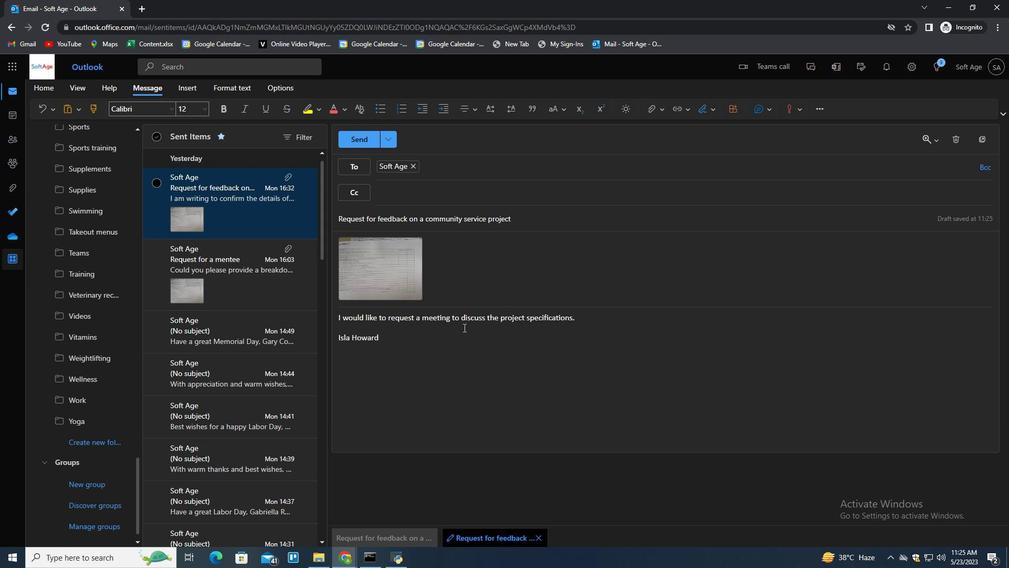 
Action: Mouse pressed left at (456, 332)
Screenshot: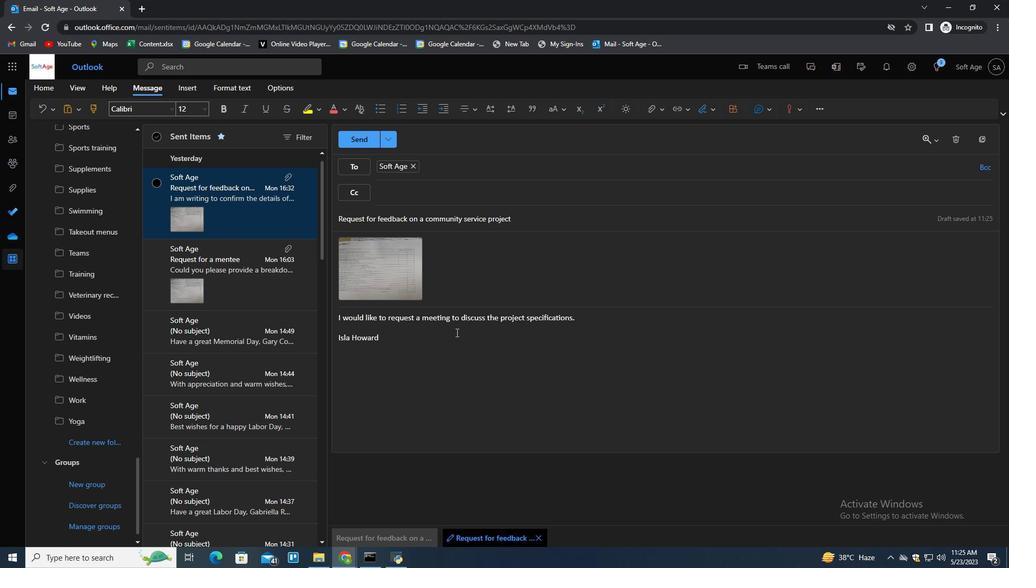 
Action: Mouse moved to (67, 412)
Screenshot: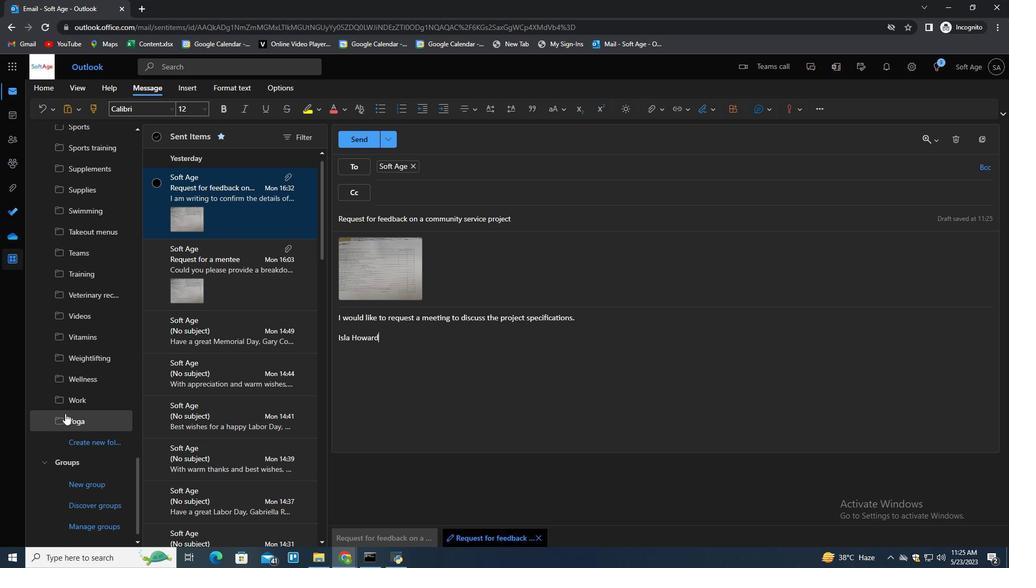 
Action: Mouse scrolled (67, 412) with delta (0, 0)
Screenshot: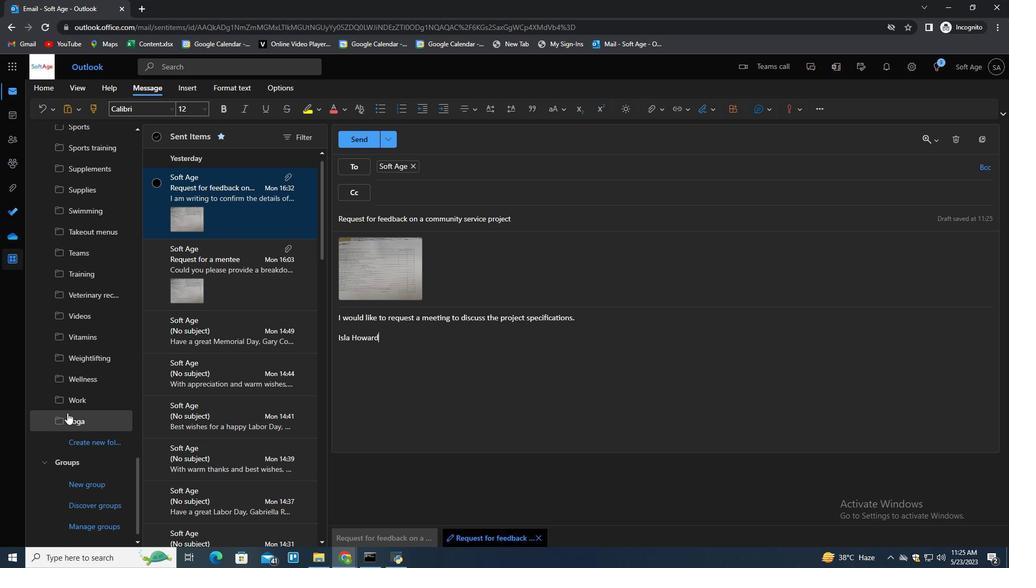 
Action: Mouse moved to (67, 412)
Screenshot: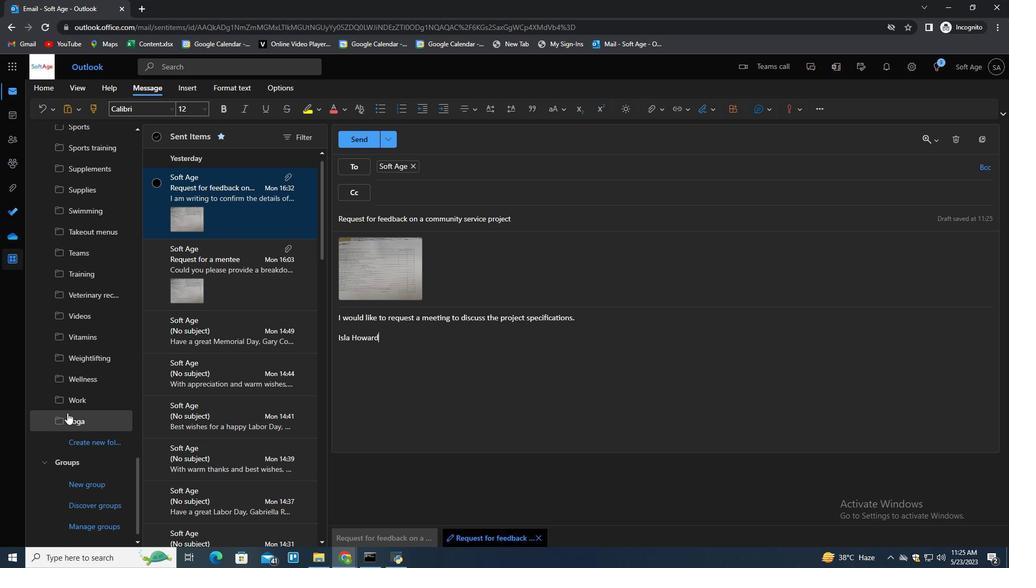 
Action: Mouse scrolled (67, 412) with delta (0, 0)
Screenshot: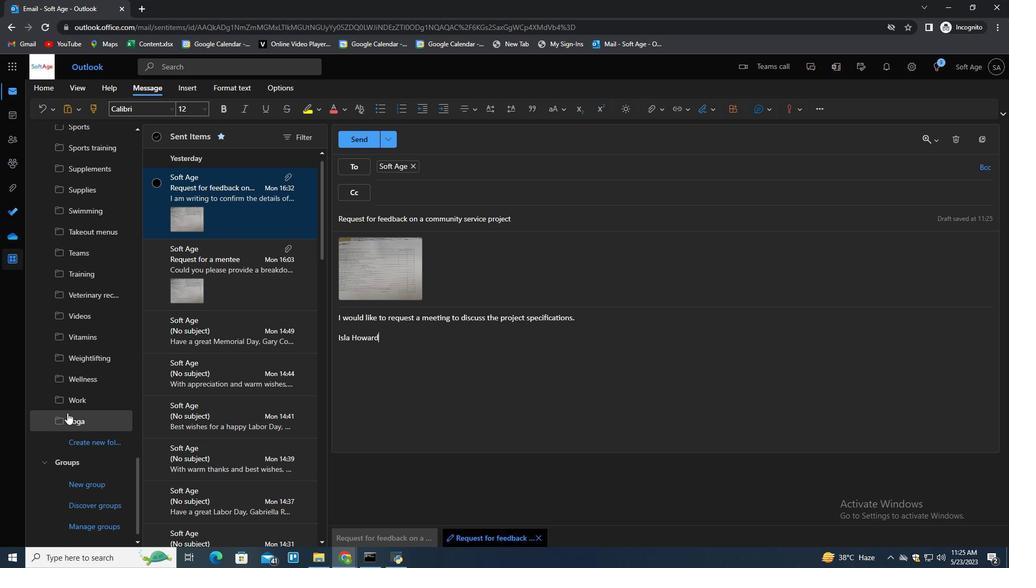 
Action: Mouse moved to (571, 366)
Screenshot: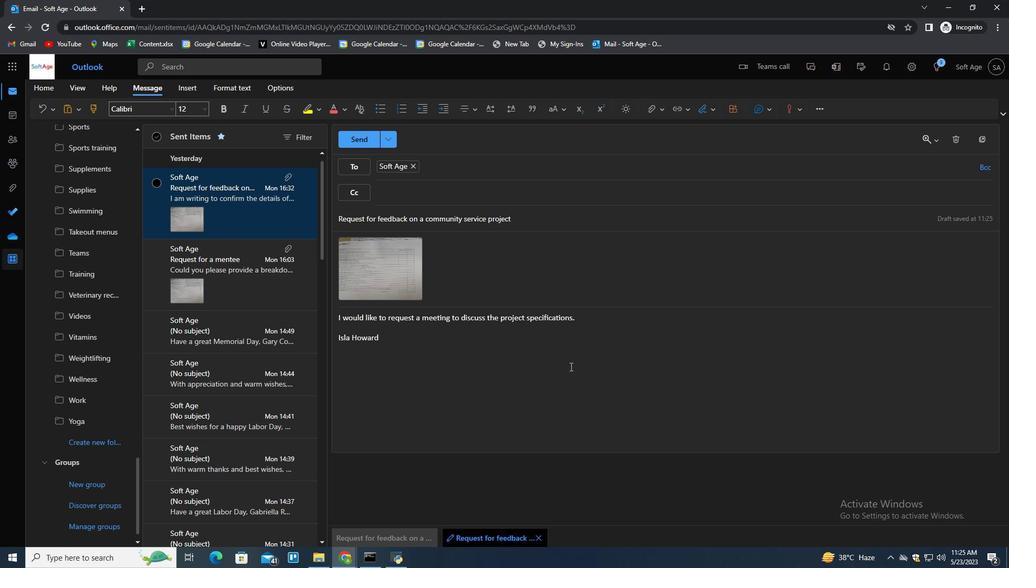 
Action: Mouse scrolled (571, 366) with delta (0, 0)
Screenshot: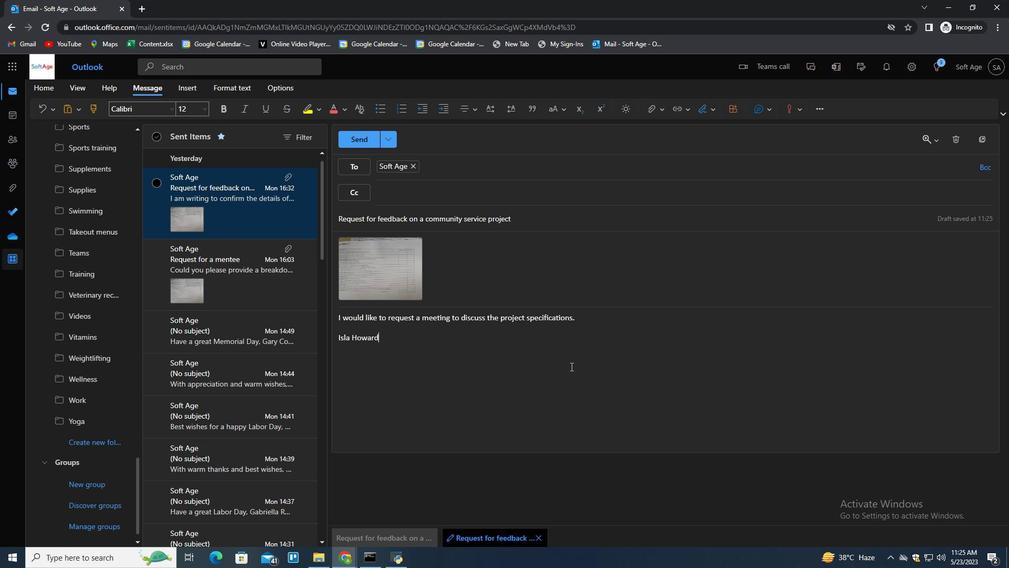 
Action: Mouse scrolled (571, 366) with delta (0, 0)
Screenshot: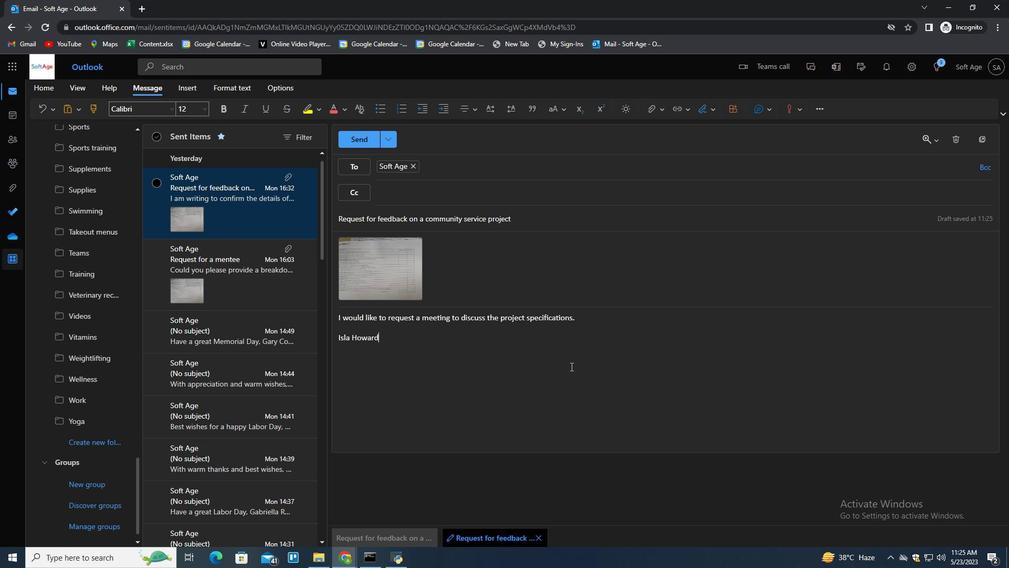 
Action: Mouse scrolled (571, 366) with delta (0, 0)
Screenshot: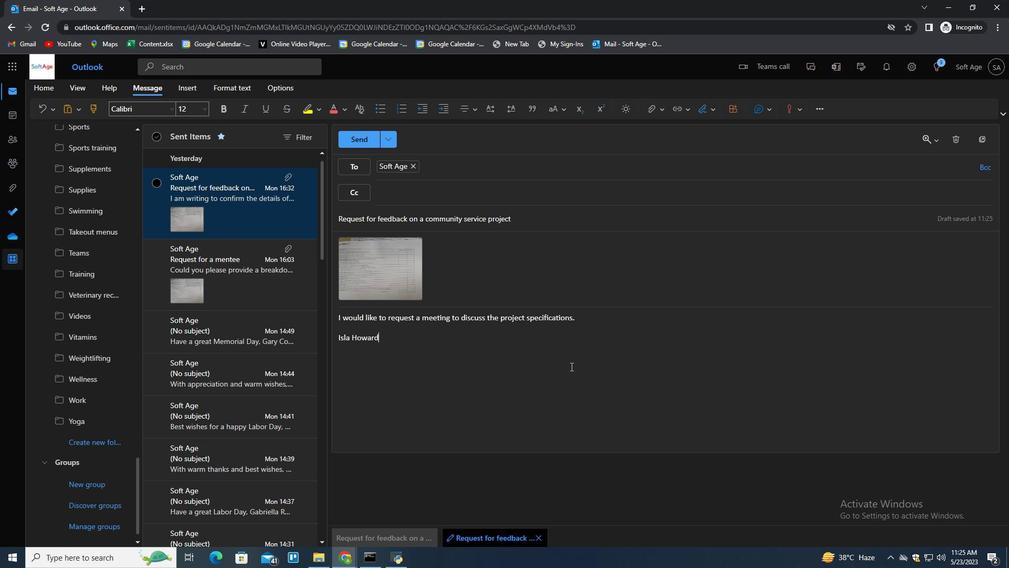 
Action: Mouse scrolled (571, 366) with delta (0, 0)
Screenshot: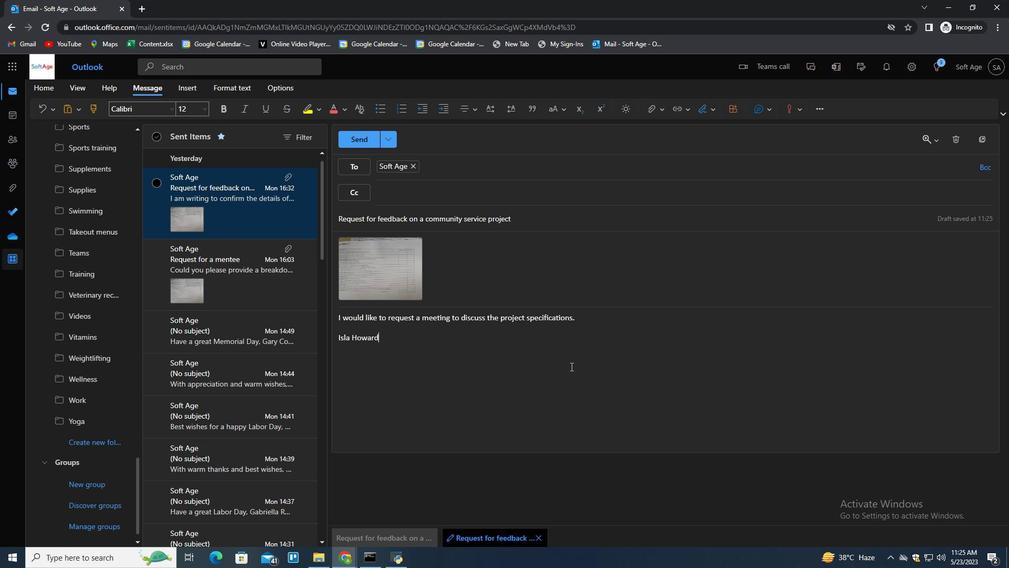 
Action: Mouse scrolled (571, 366) with delta (0, 0)
Screenshot: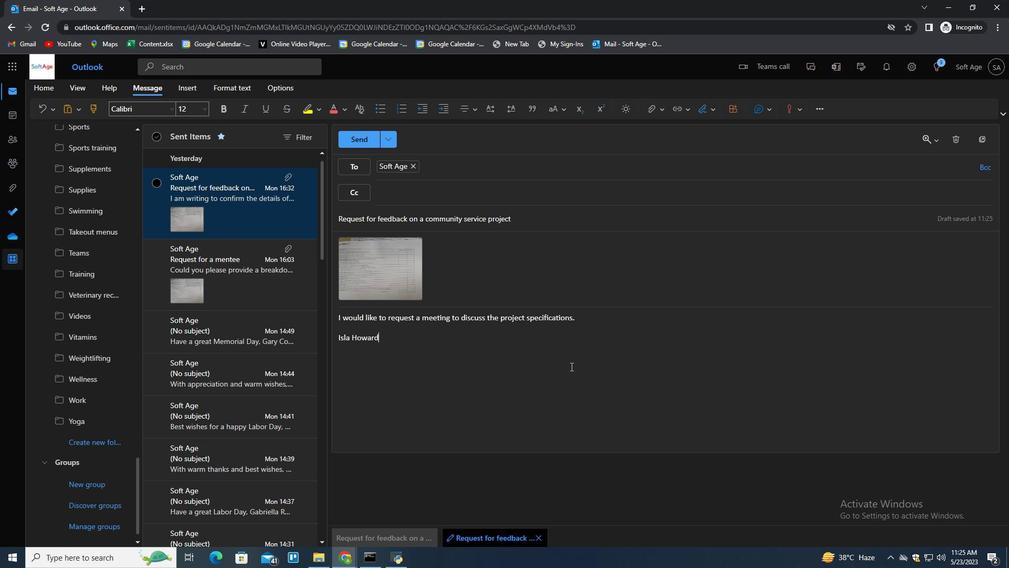 
Action: Mouse scrolled (571, 366) with delta (0, 0)
Screenshot: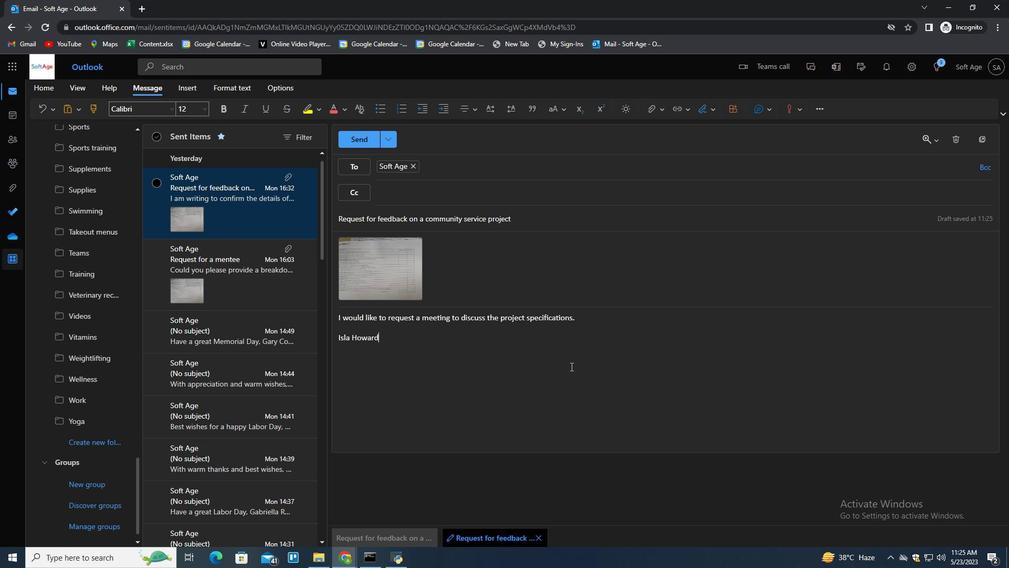 
Action: Mouse moved to (701, 107)
Screenshot: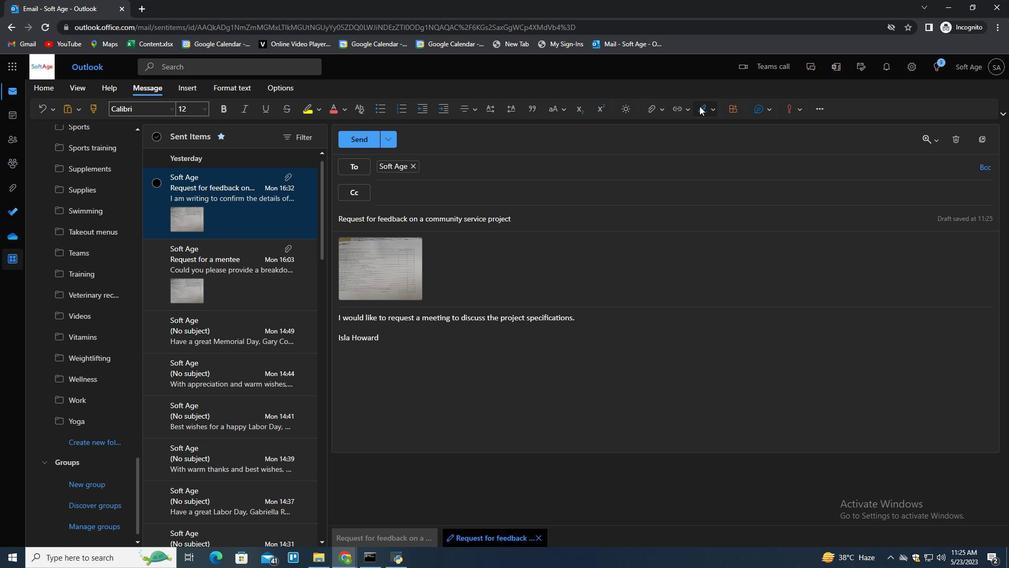 
Action: Mouse pressed left at (701, 107)
Screenshot: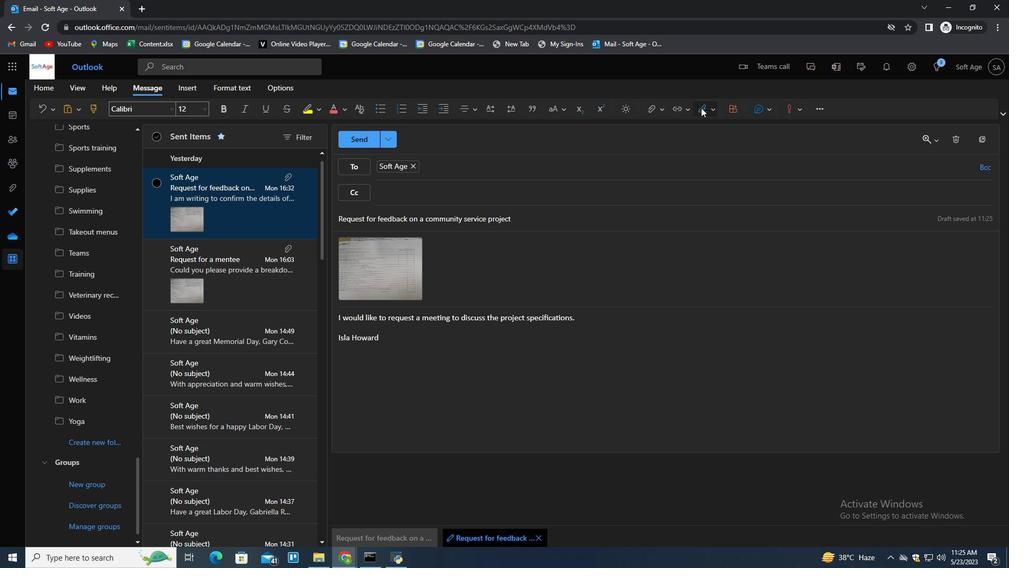 
Action: Mouse moved to (656, 307)
Screenshot: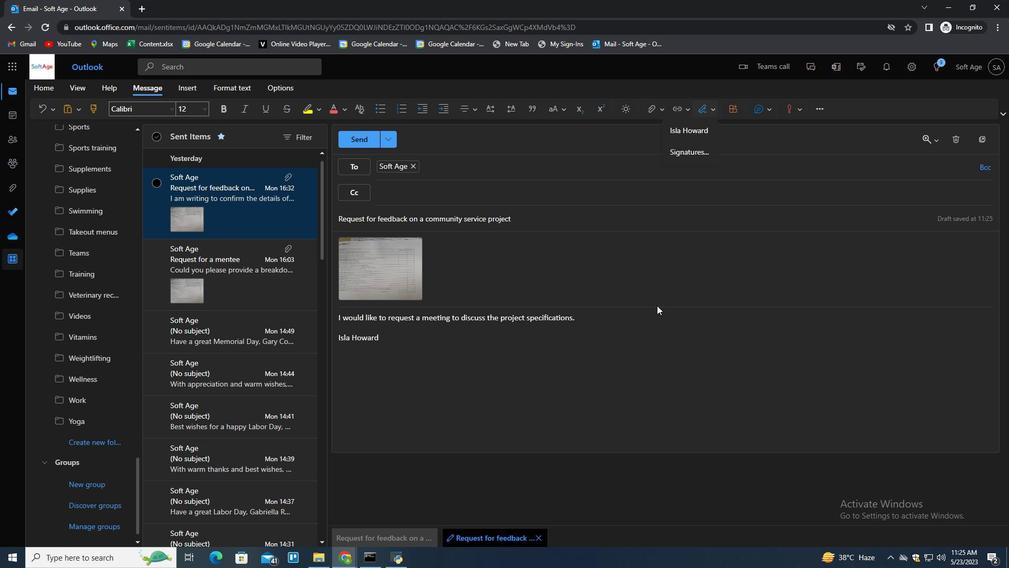 
Action: Mouse pressed left at (656, 307)
Screenshot: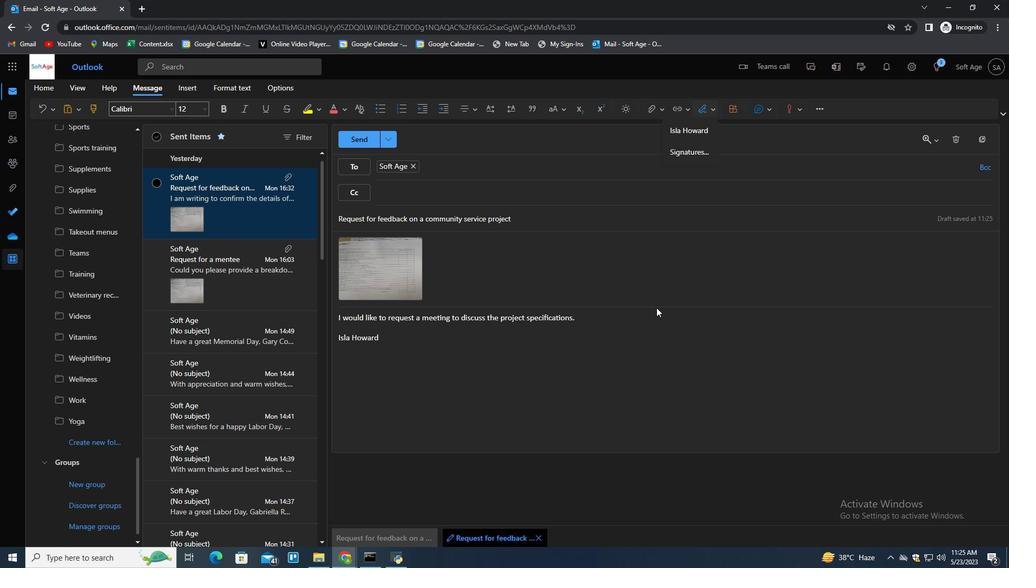 
Action: Mouse moved to (99, 496)
Screenshot: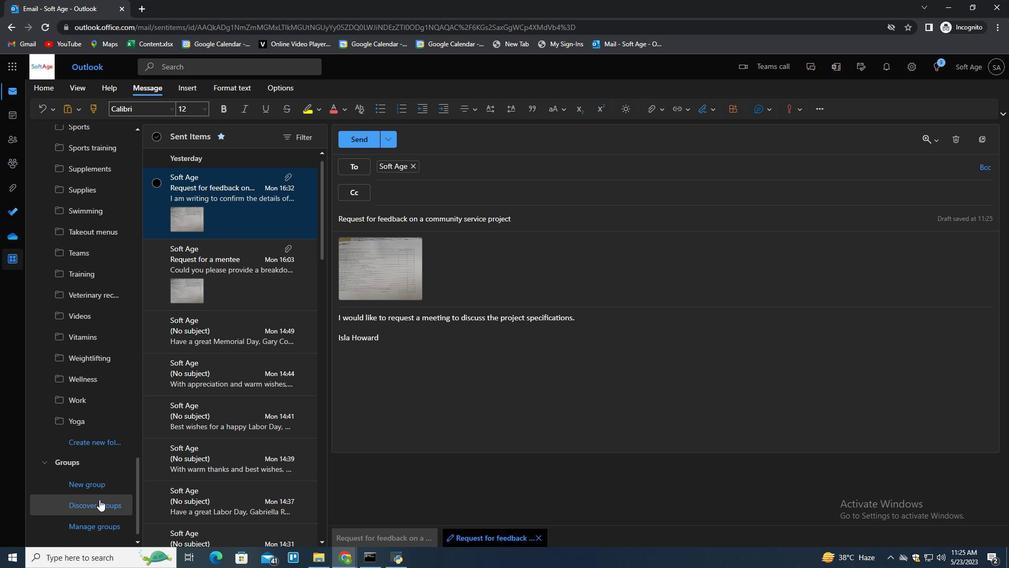 
Action: Mouse scrolled (99, 495) with delta (0, 0)
Screenshot: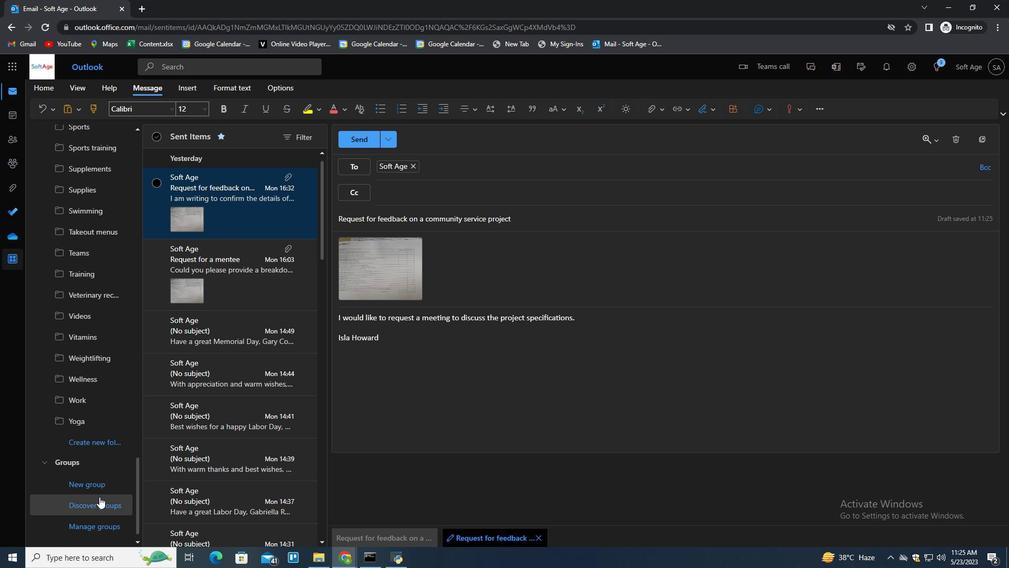 
Action: Mouse scrolled (99, 495) with delta (0, 0)
Screenshot: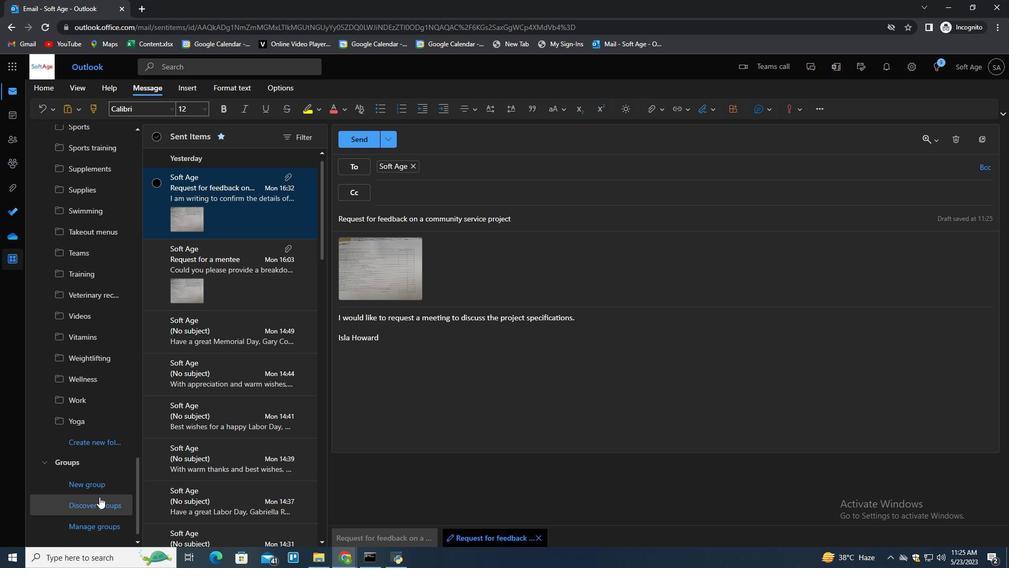 
Action: Mouse scrolled (99, 495) with delta (0, 0)
Screenshot: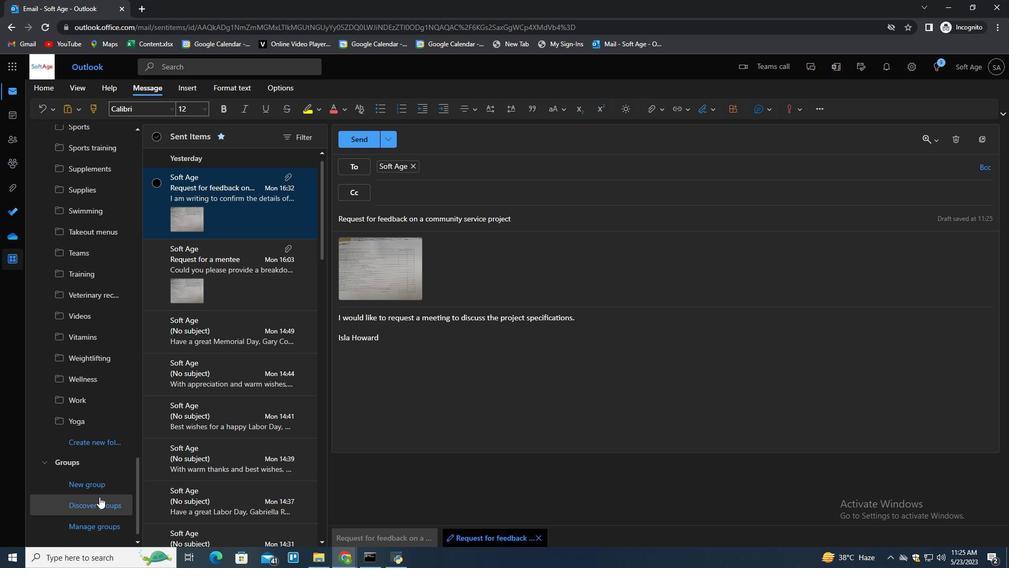 
Action: Mouse scrolled (99, 495) with delta (0, 0)
Screenshot: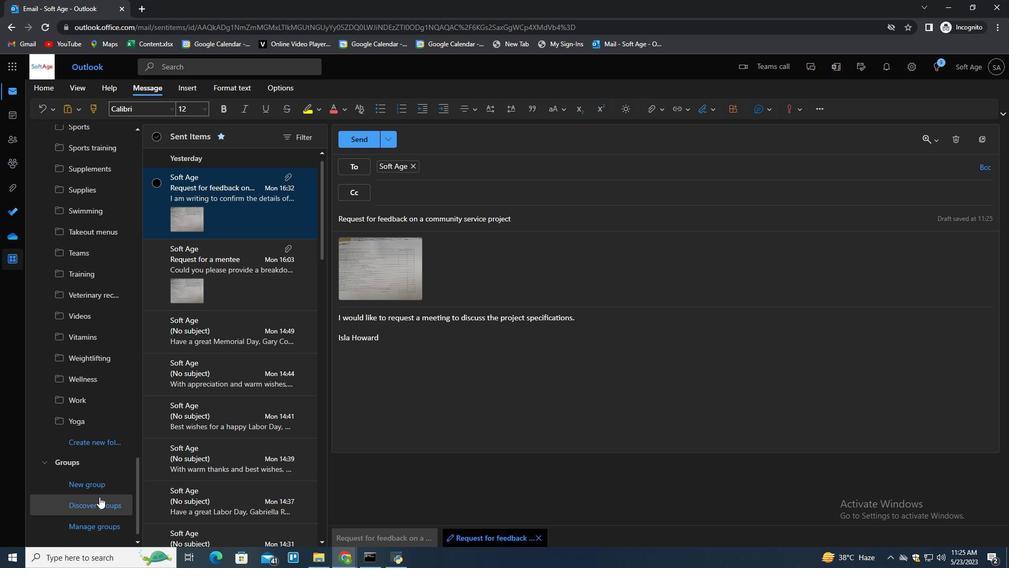 
Action: Mouse scrolled (99, 495) with delta (0, 0)
Screenshot: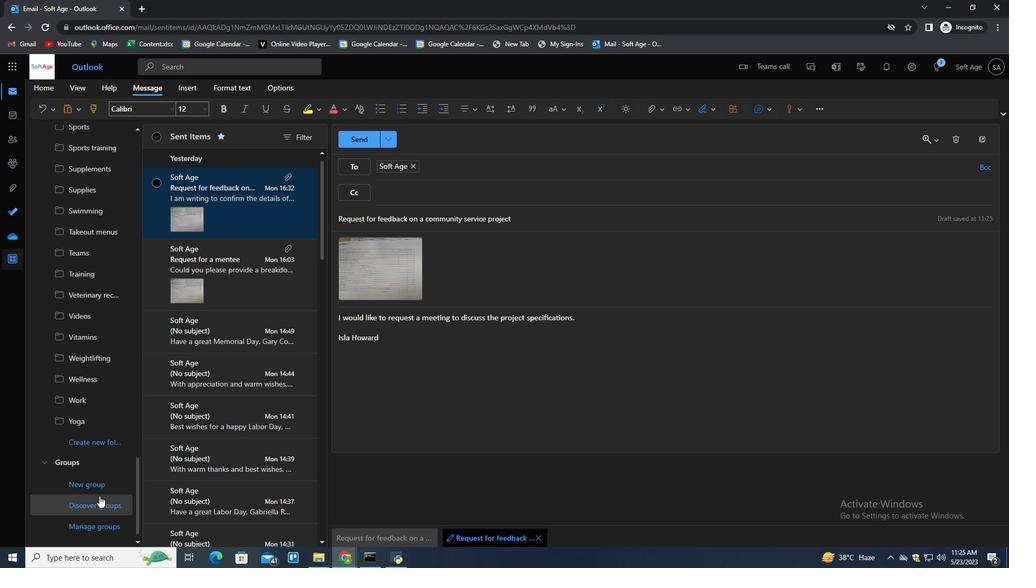 
Action: Mouse moved to (99, 496)
Screenshot: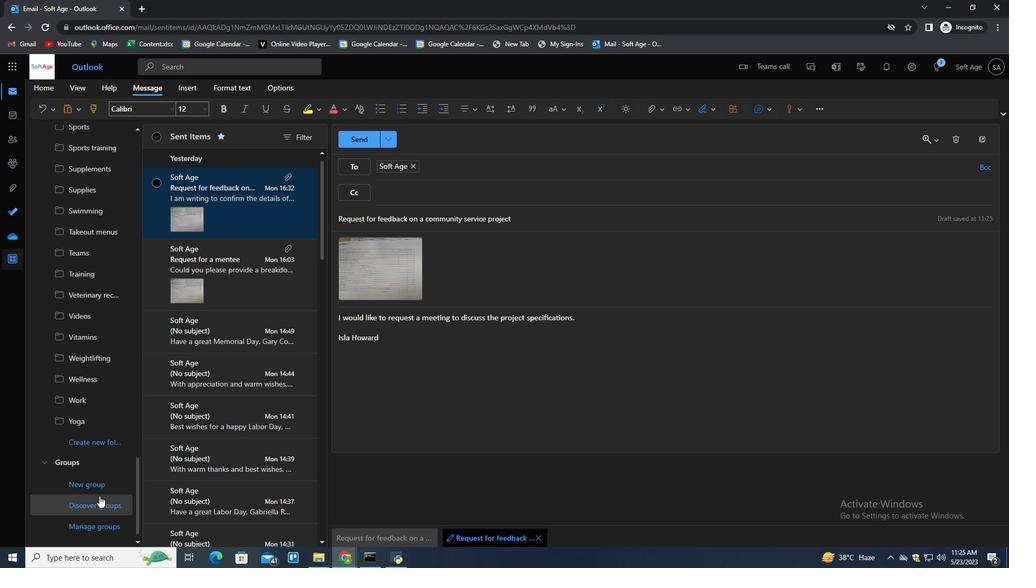 
Action: Mouse scrolled (99, 495) with delta (0, 0)
Screenshot: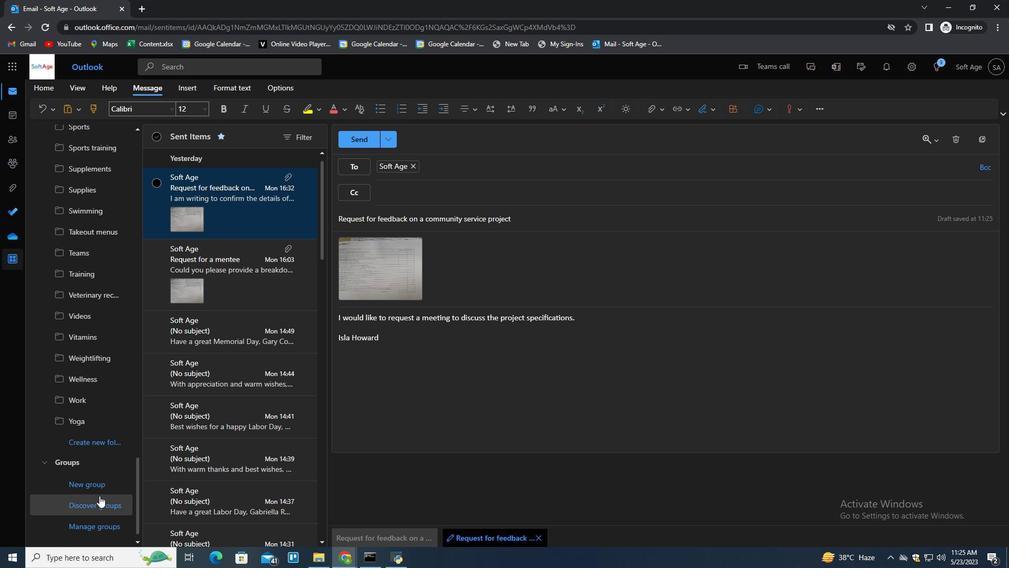 
Action: Mouse moved to (107, 442)
Screenshot: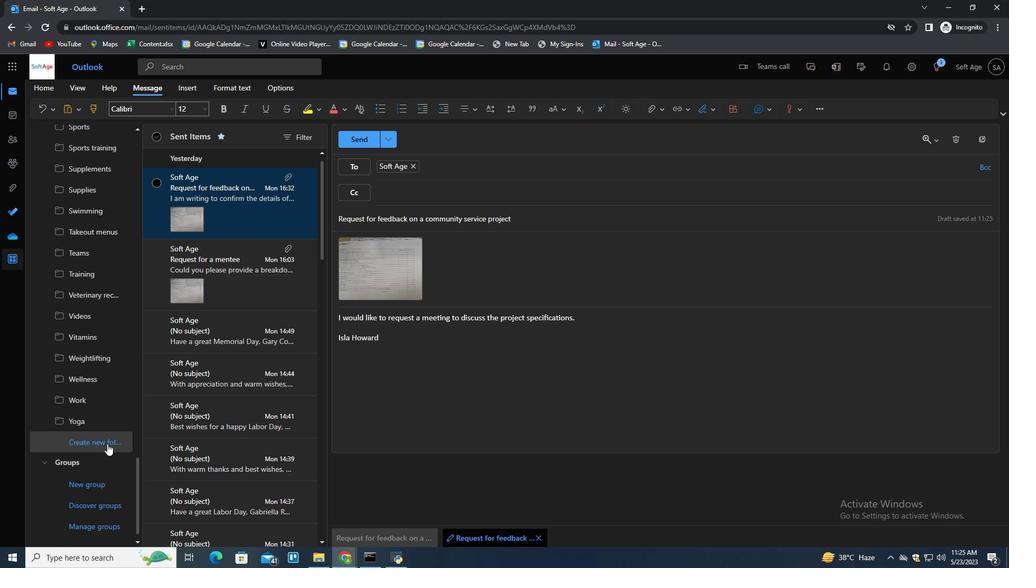 
Action: Mouse pressed left at (107, 442)
Screenshot: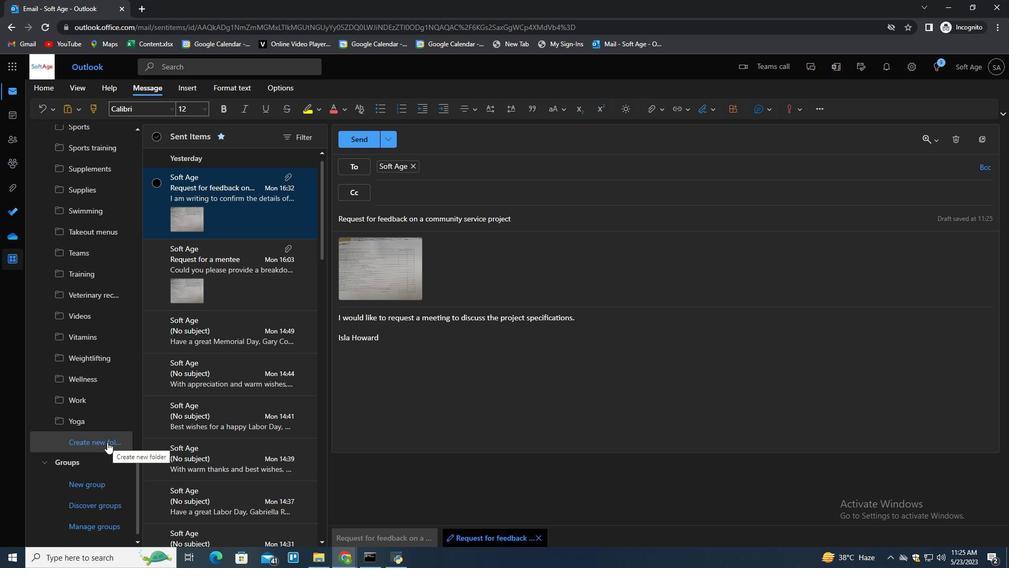 
Action: Mouse moved to (507, 344)
Screenshot: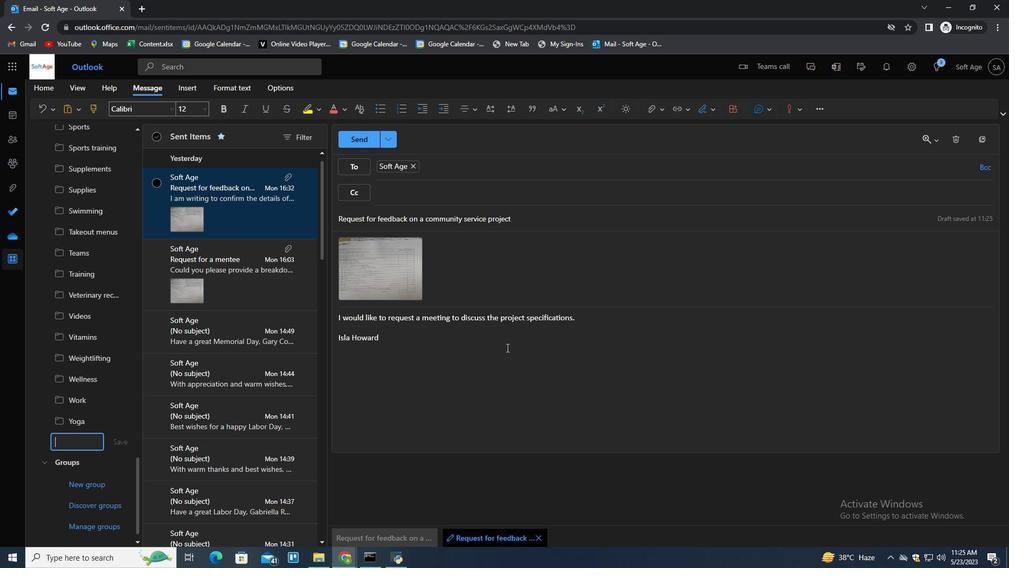 
Action: Mouse pressed left at (507, 344)
Screenshot: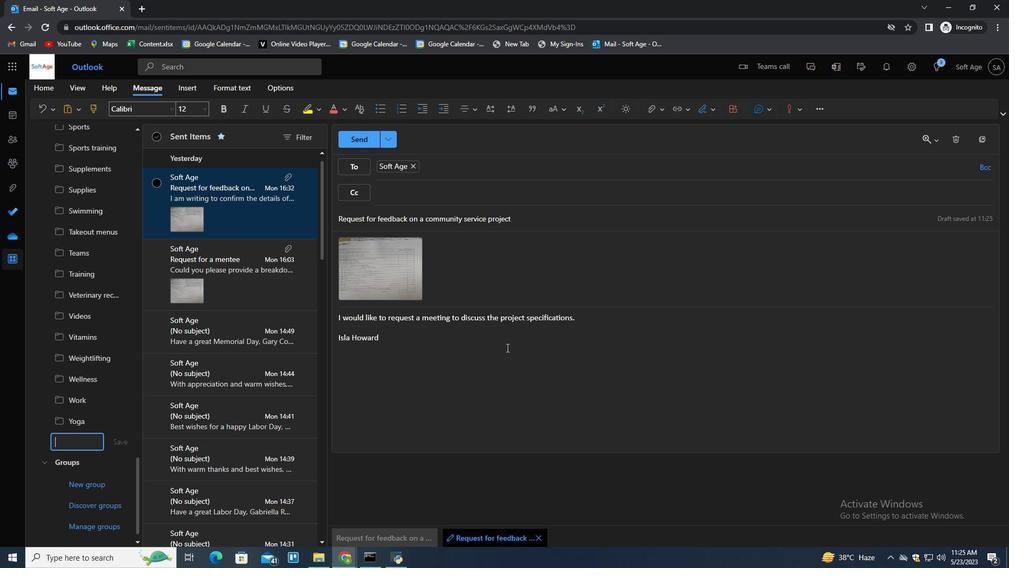 
Action: Mouse moved to (513, 339)
Screenshot: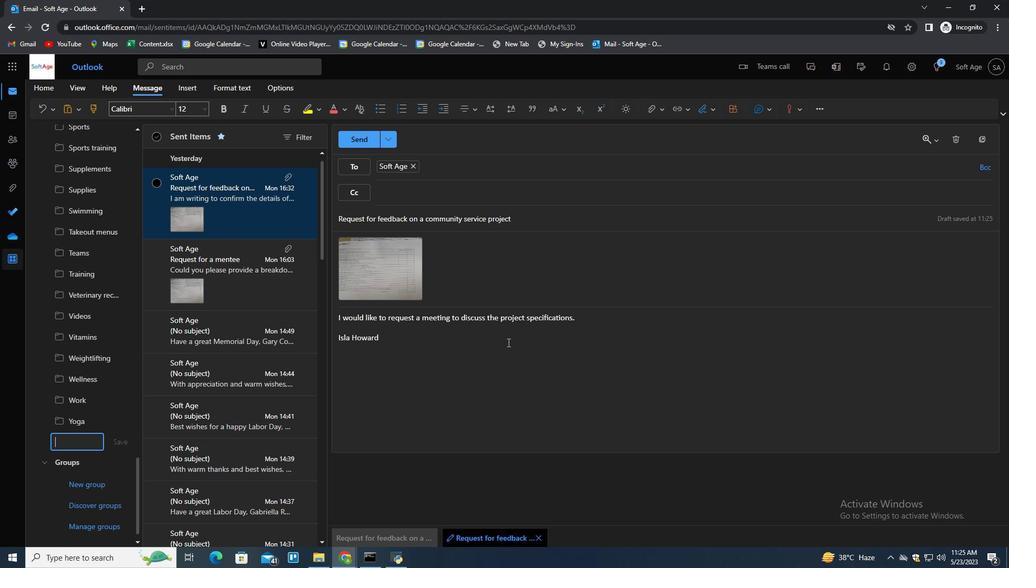 
Action: Key pressed <Key.enter>
Screenshot: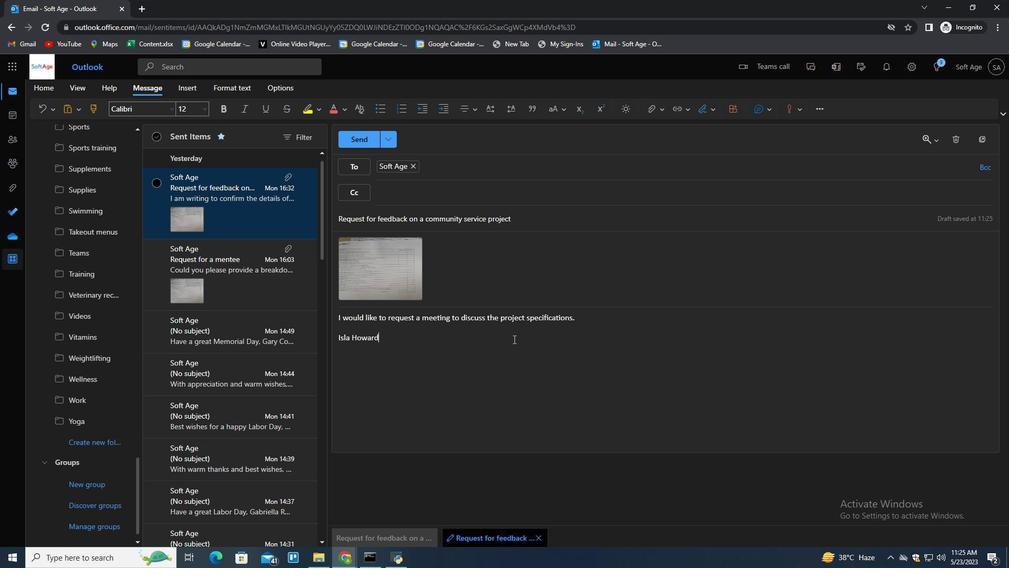 
Action: Mouse moved to (209, 274)
Screenshot: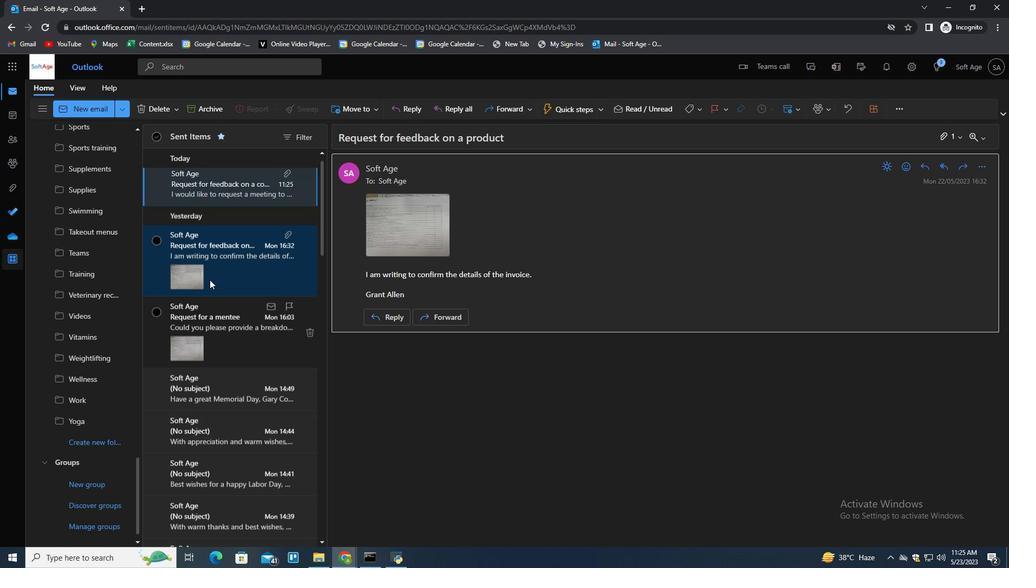 
Action: Mouse scrolled (209, 275) with delta (0, 0)
Screenshot: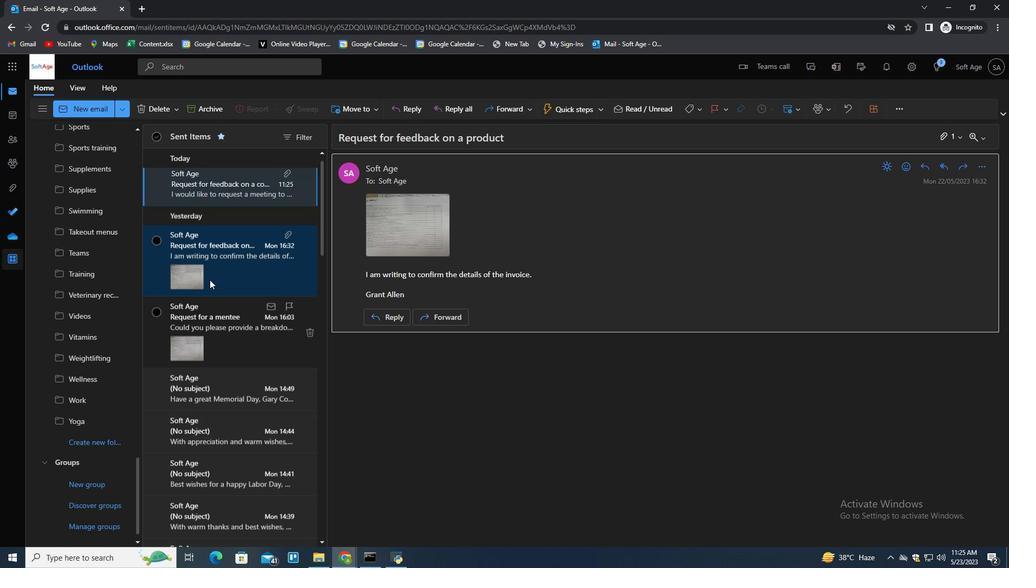 
Action: Mouse scrolled (209, 274) with delta (0, 0)
Screenshot: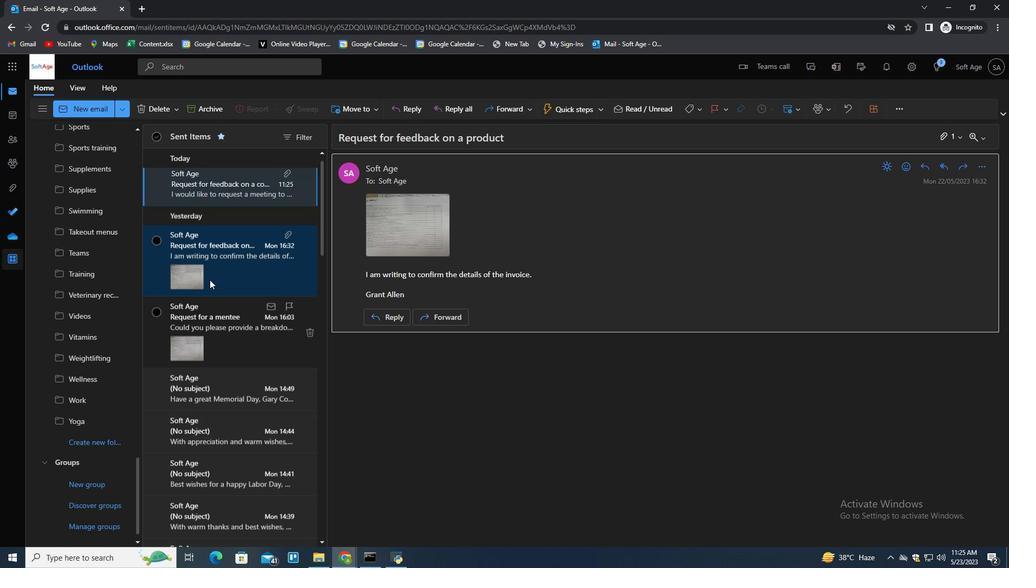 
Action: Mouse scrolled (209, 274) with delta (0, 0)
Screenshot: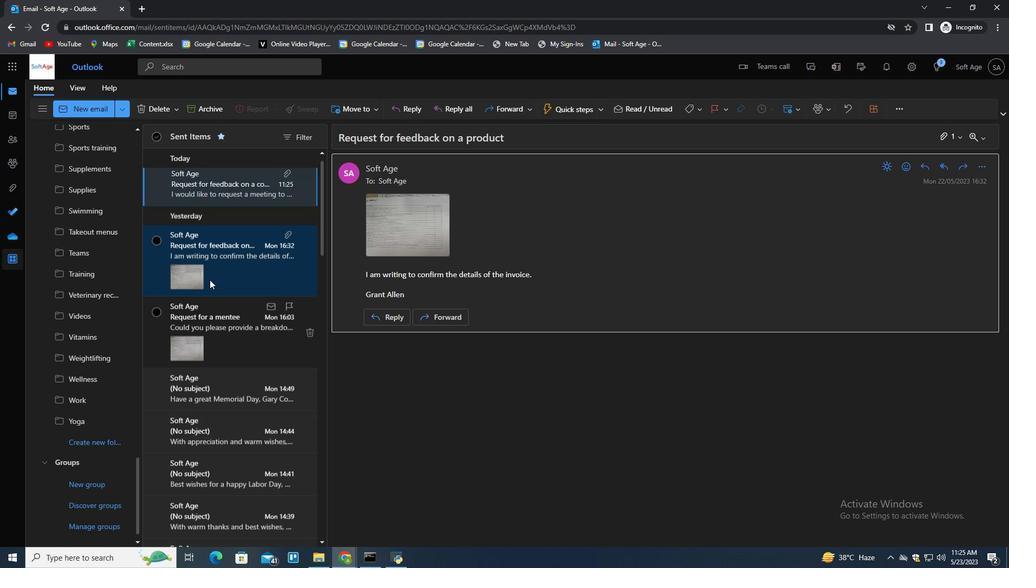 
Action: Mouse scrolled (209, 274) with delta (0, 0)
Screenshot: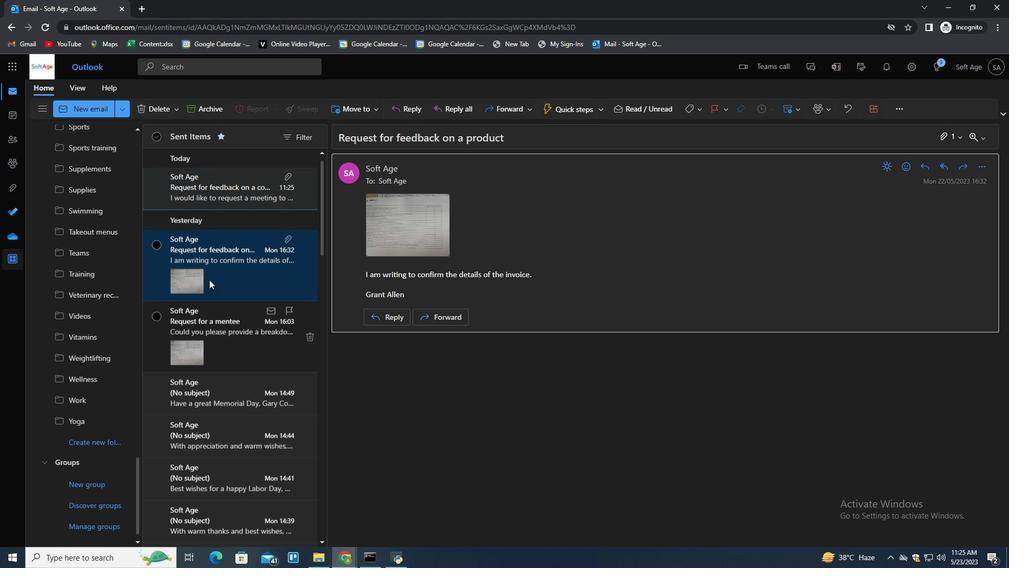 
Action: Mouse scrolled (209, 274) with delta (0, 0)
Screenshot: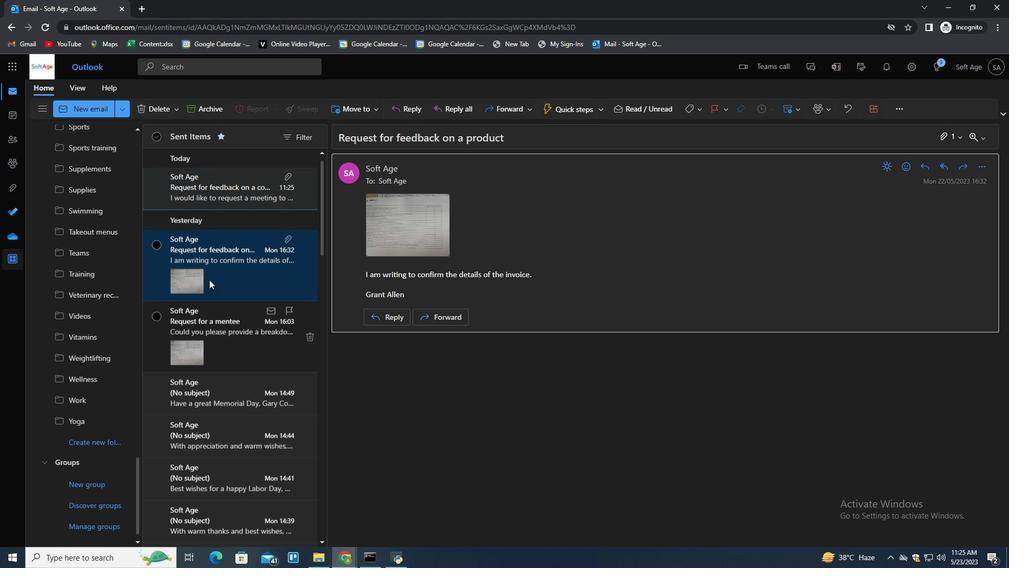 
Action: Mouse moved to (236, 193)
Screenshot: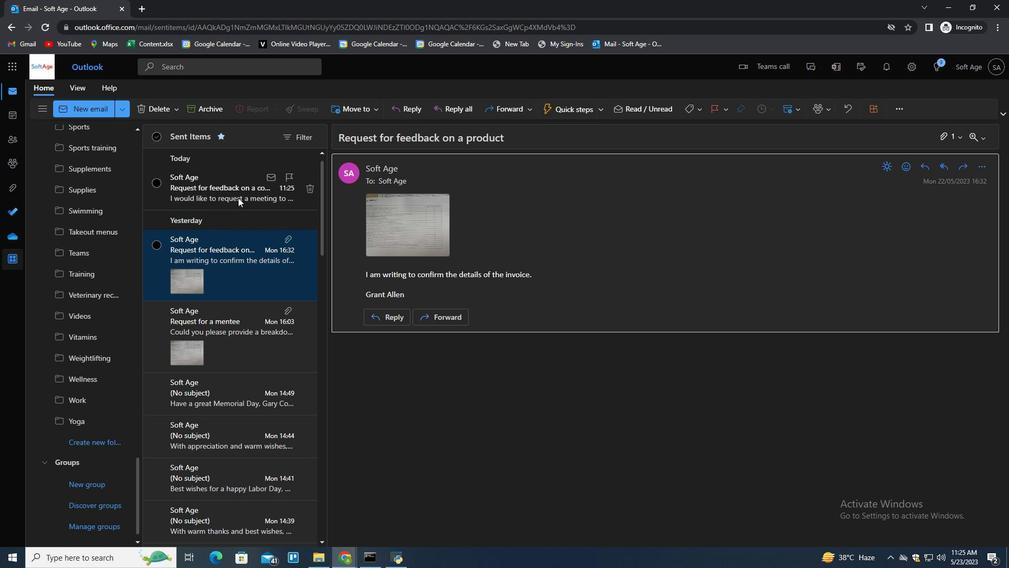 
Action: Mouse pressed right at (236, 193)
Screenshot: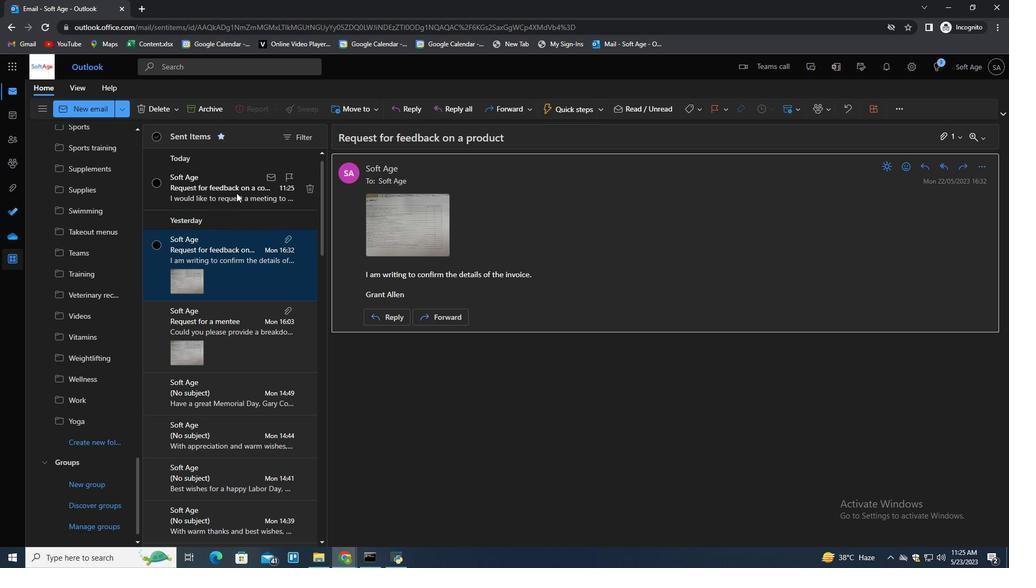 
Action: Mouse moved to (257, 242)
Screenshot: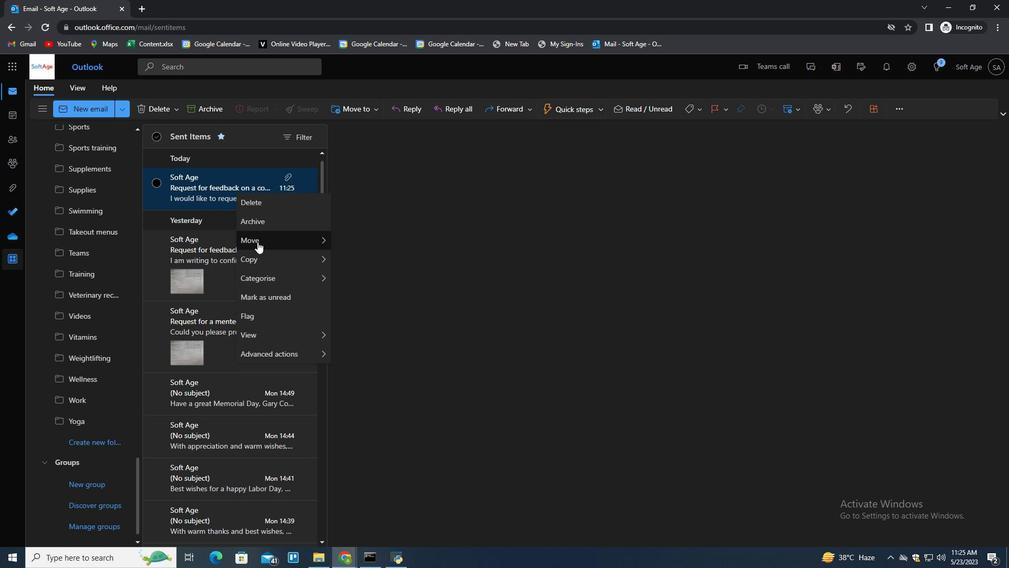 
Action: Mouse pressed left at (257, 242)
Screenshot: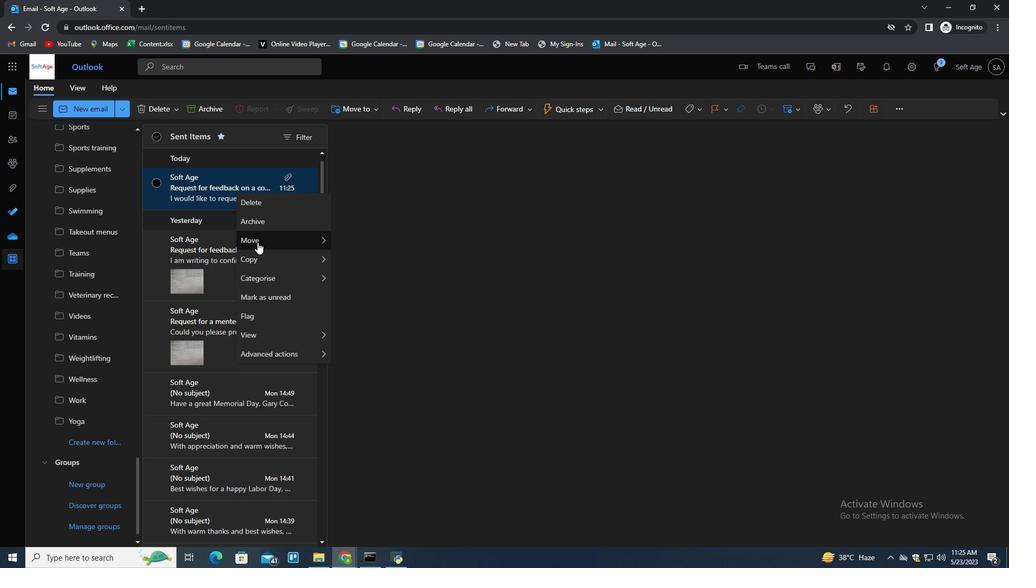 
Action: Mouse moved to (355, 236)
Screenshot: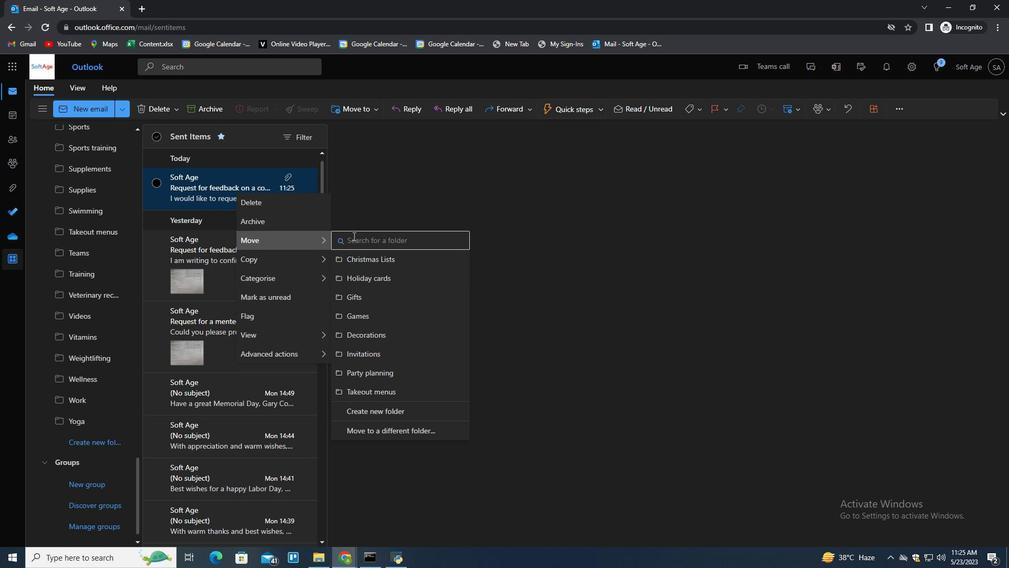 
Action: Mouse pressed left at (355, 236)
Screenshot: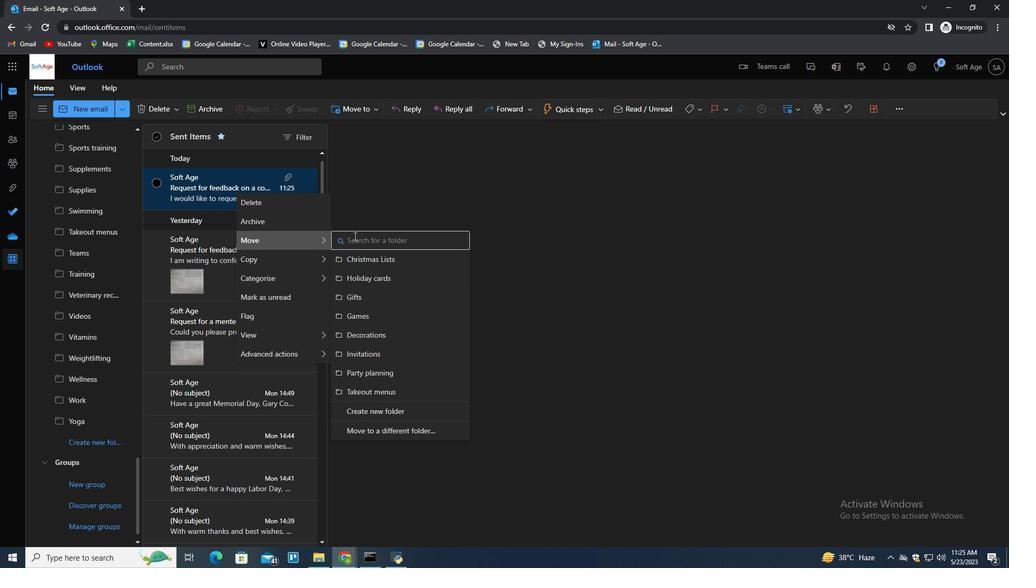 
Action: Key pressed <Key.shift>Halloween<Key.space>costumes<Key.down><Key.enter>
Screenshot: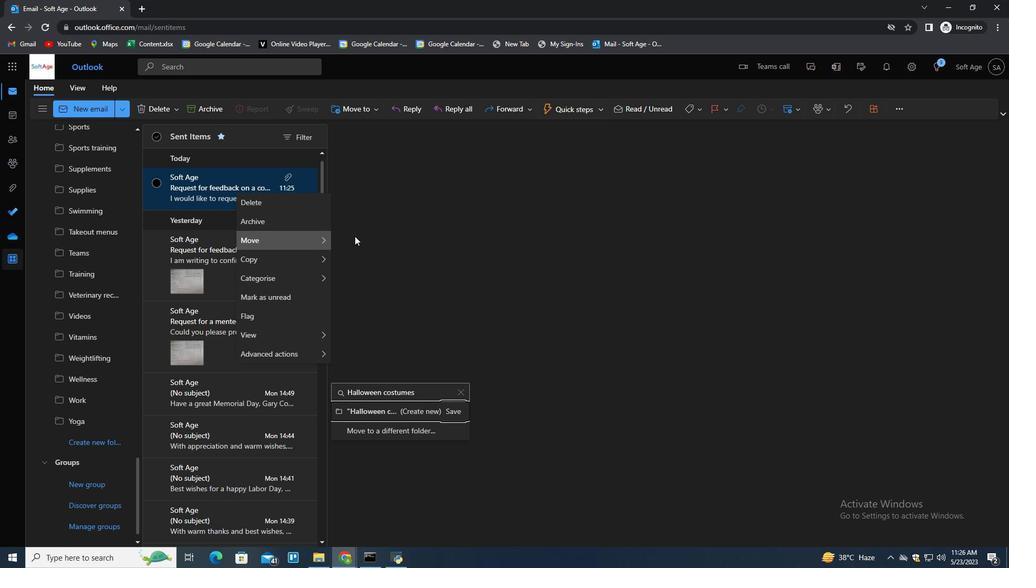 
Action: Mouse moved to (596, 353)
Screenshot: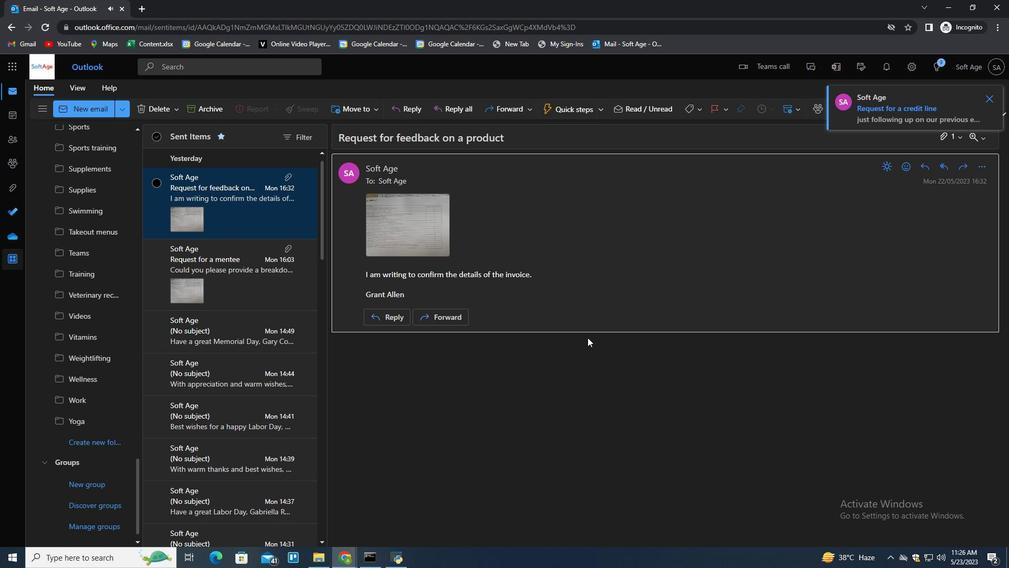 
Action: Mouse pressed left at (596, 353)
Screenshot: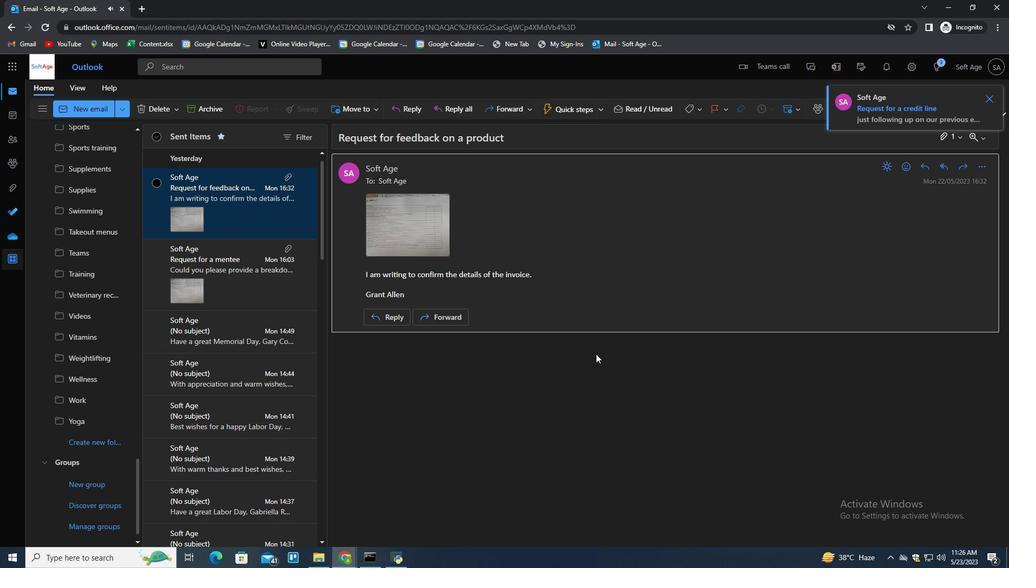 
